 Task: Toggle the show uncommitted.
Action: Mouse moved to (15, 466)
Screenshot: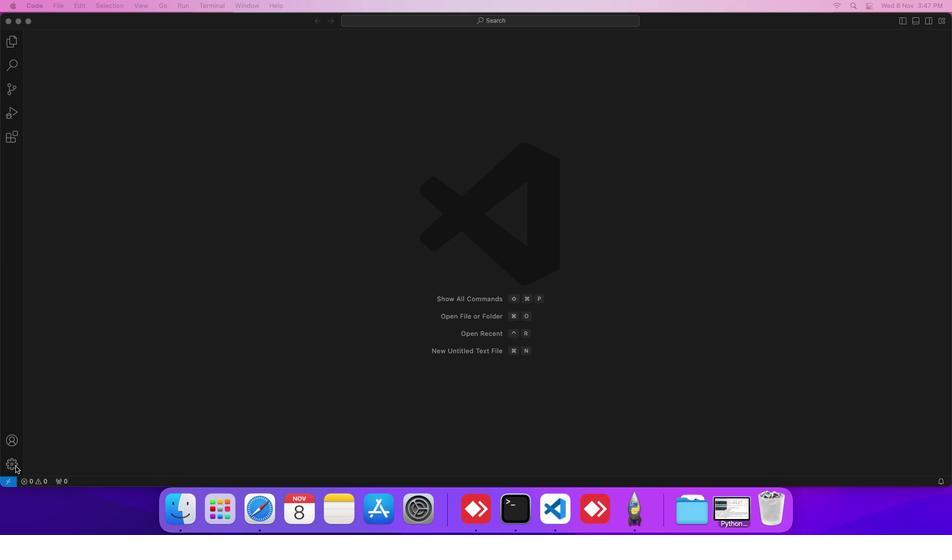 
Action: Mouse pressed left at (15, 466)
Screenshot: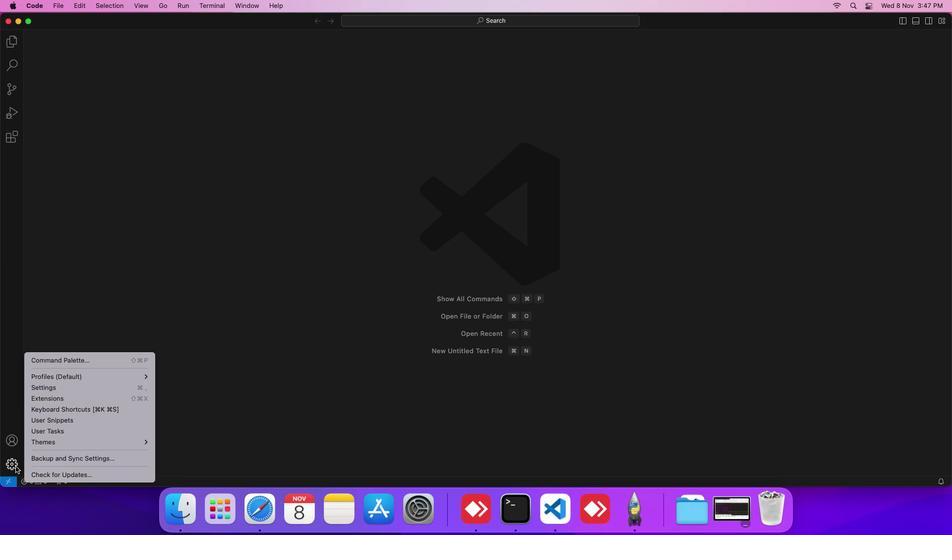 
Action: Mouse moved to (33, 390)
Screenshot: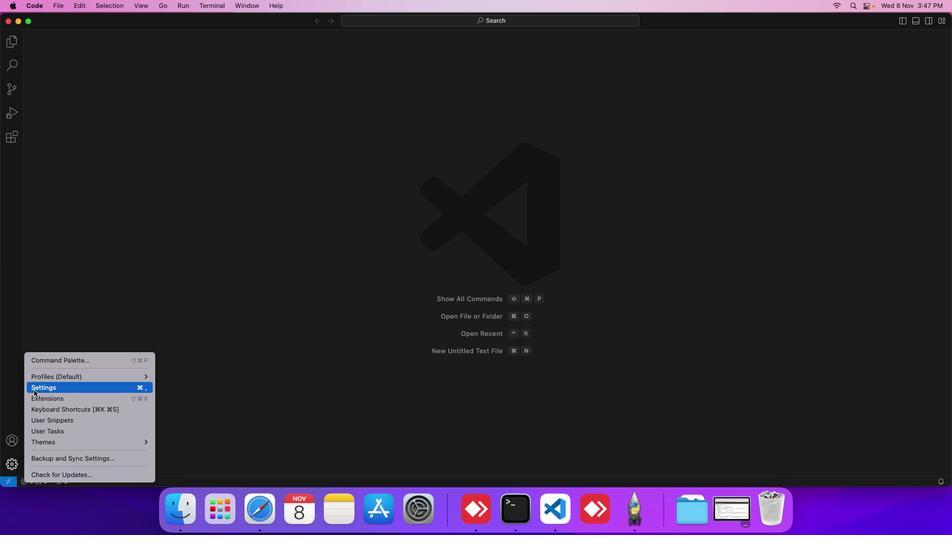 
Action: Mouse pressed left at (33, 390)
Screenshot: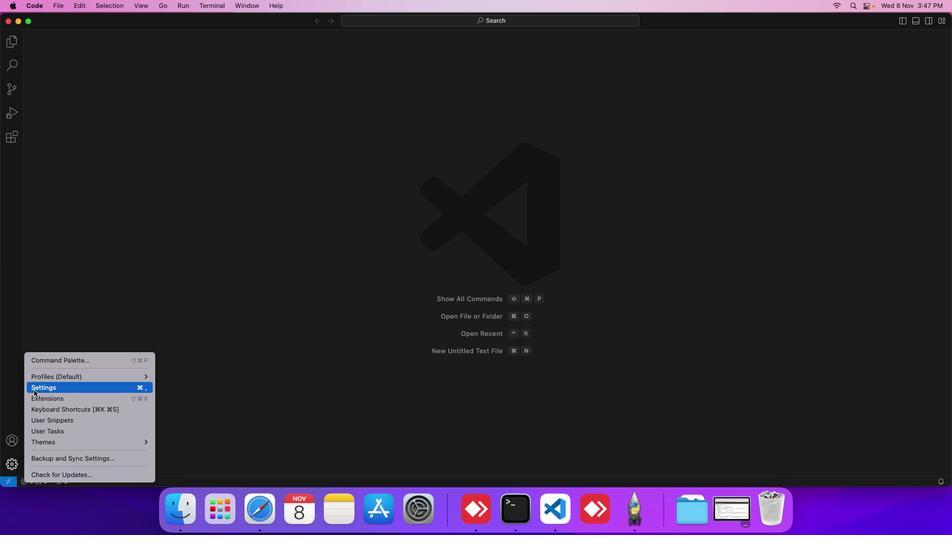 
Action: Mouse moved to (233, 178)
Screenshot: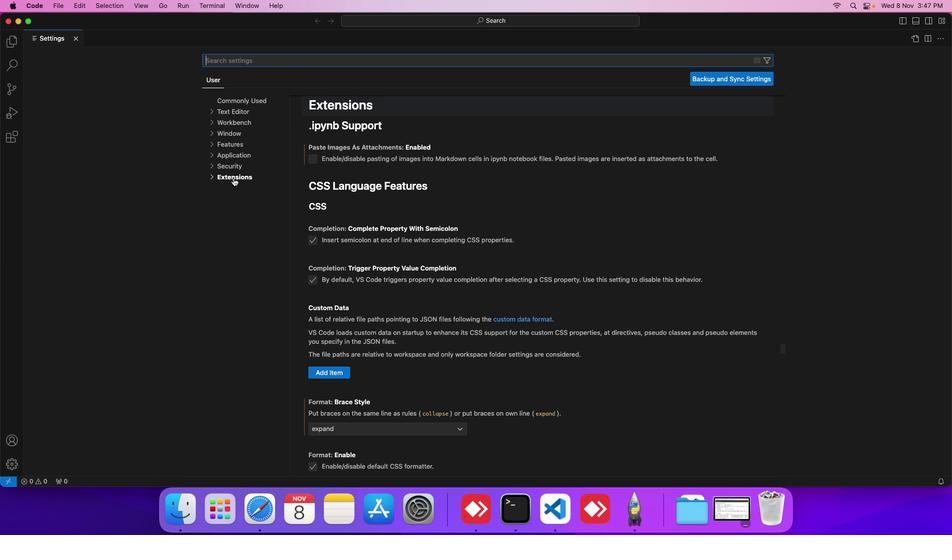 
Action: Mouse pressed left at (233, 178)
Screenshot: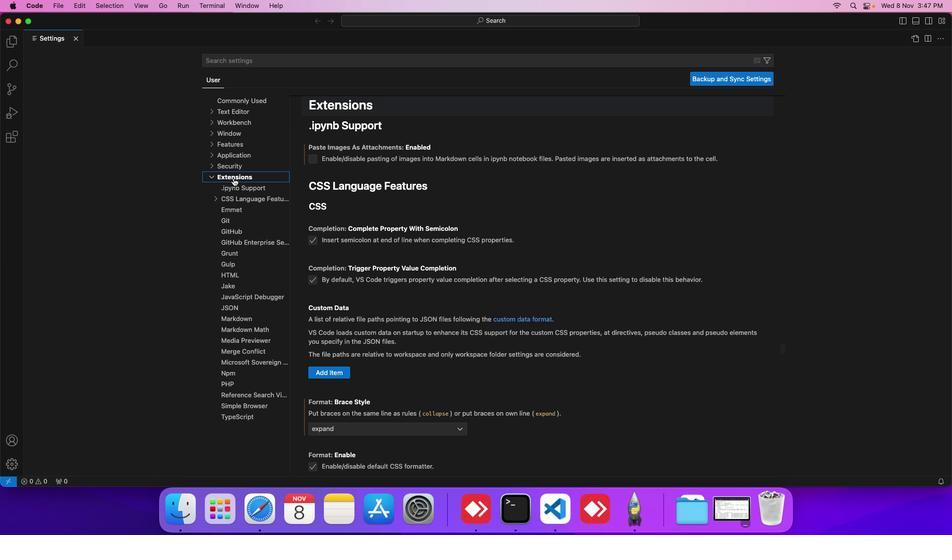 
Action: Mouse moved to (229, 218)
Screenshot: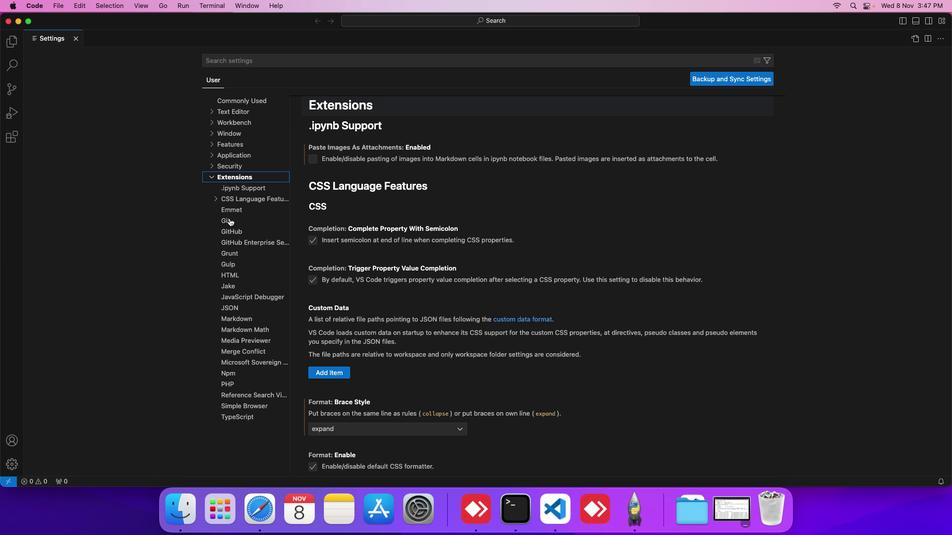 
Action: Mouse pressed left at (229, 218)
Screenshot: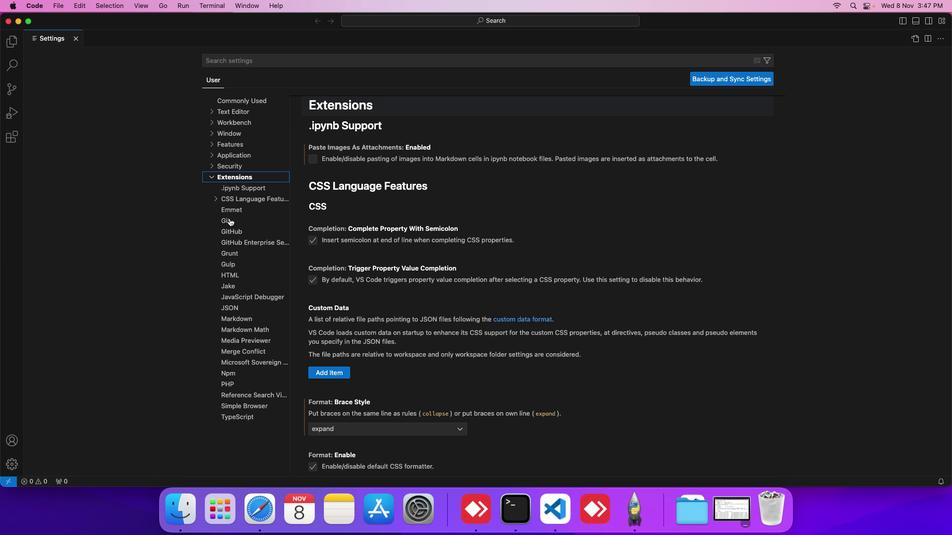 
Action: Mouse moved to (362, 321)
Screenshot: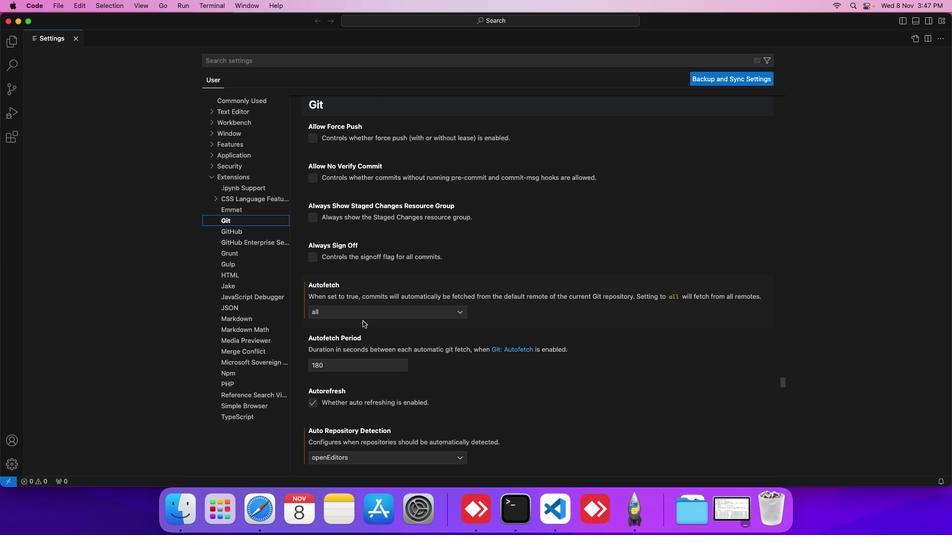 
Action: Mouse scrolled (362, 321) with delta (0, 0)
Screenshot: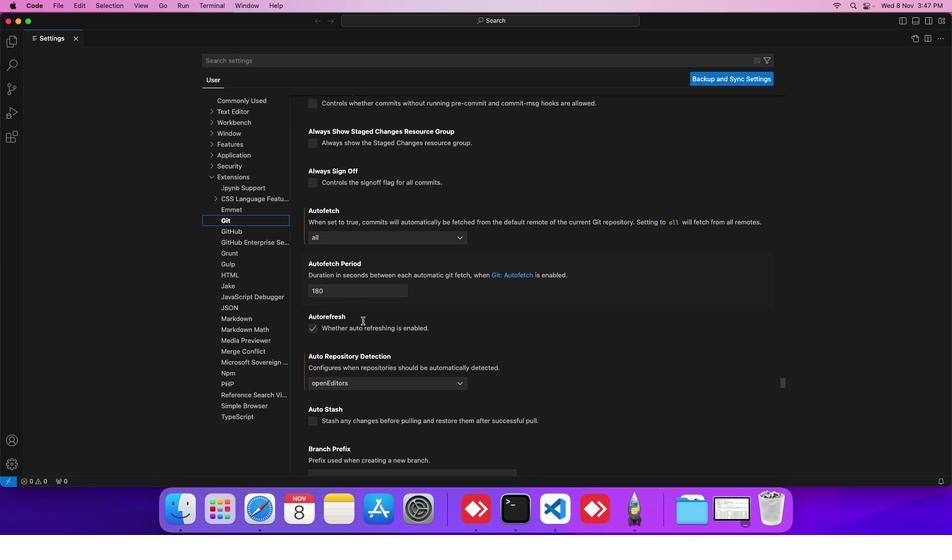 
Action: Mouse scrolled (362, 321) with delta (0, 0)
Screenshot: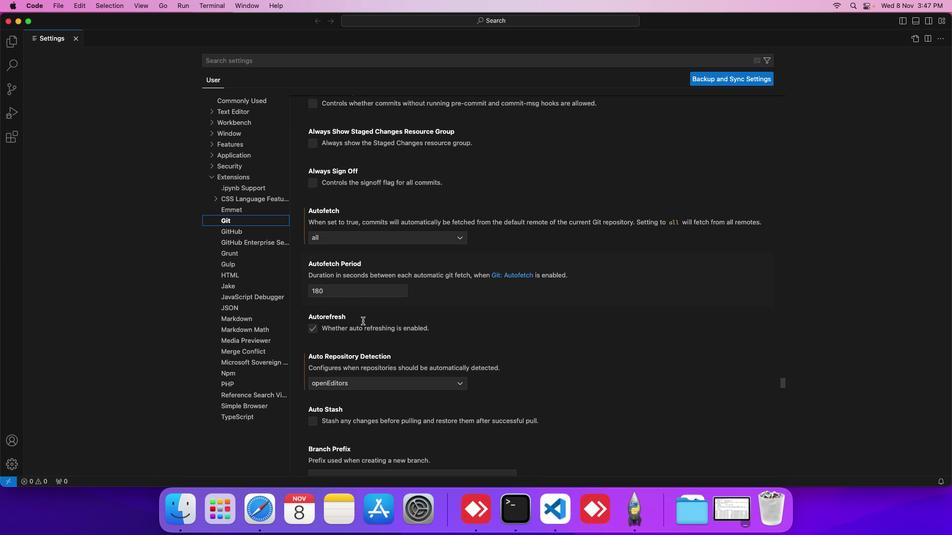
Action: Mouse scrolled (362, 321) with delta (0, 0)
Screenshot: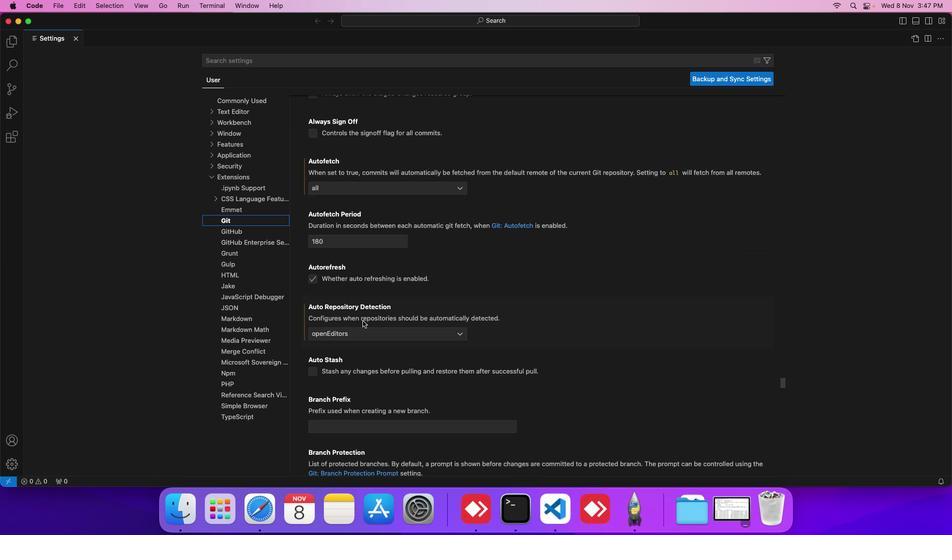 
Action: Mouse scrolled (362, 321) with delta (0, 0)
Screenshot: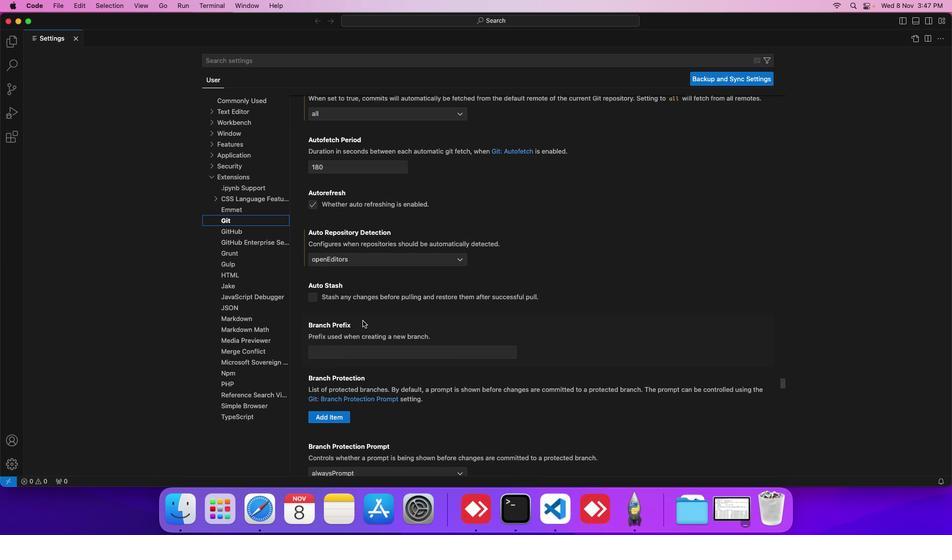 
Action: Mouse scrolled (362, 321) with delta (0, -1)
Screenshot: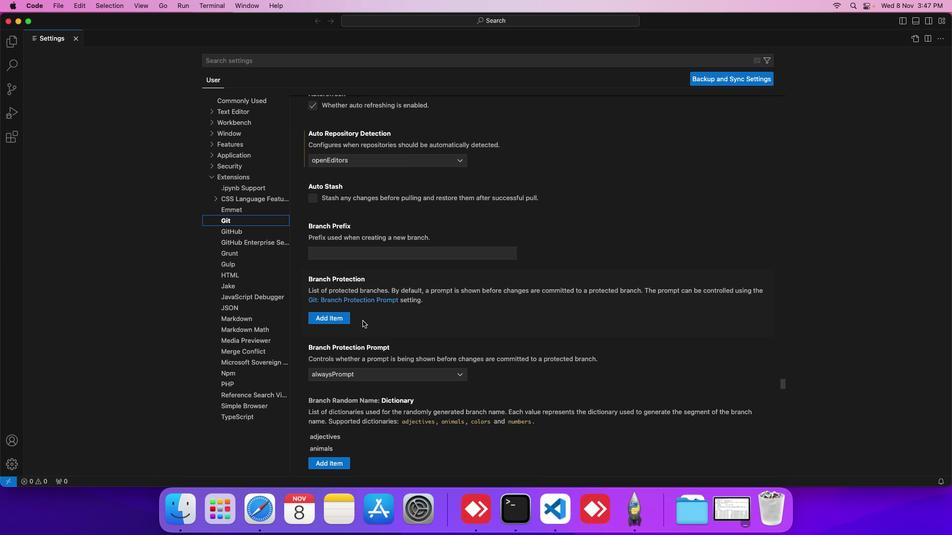 
Action: Mouse scrolled (362, 321) with delta (0, -1)
Screenshot: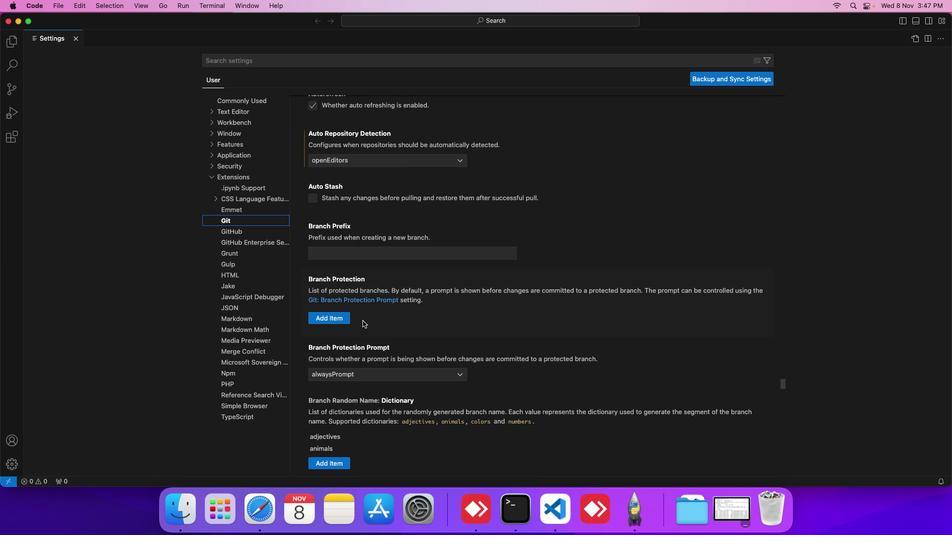 
Action: Mouse scrolled (362, 321) with delta (0, 0)
Screenshot: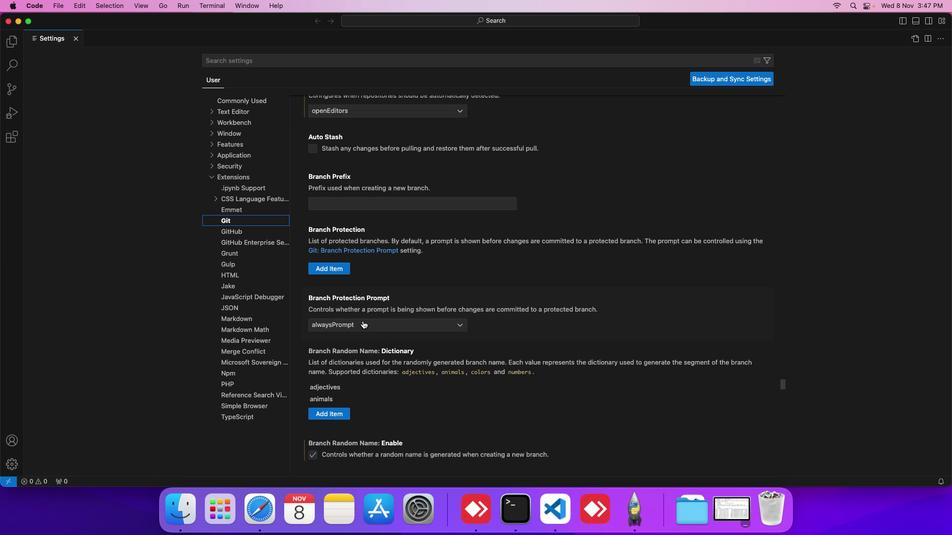 
Action: Mouse scrolled (362, 321) with delta (0, 0)
Screenshot: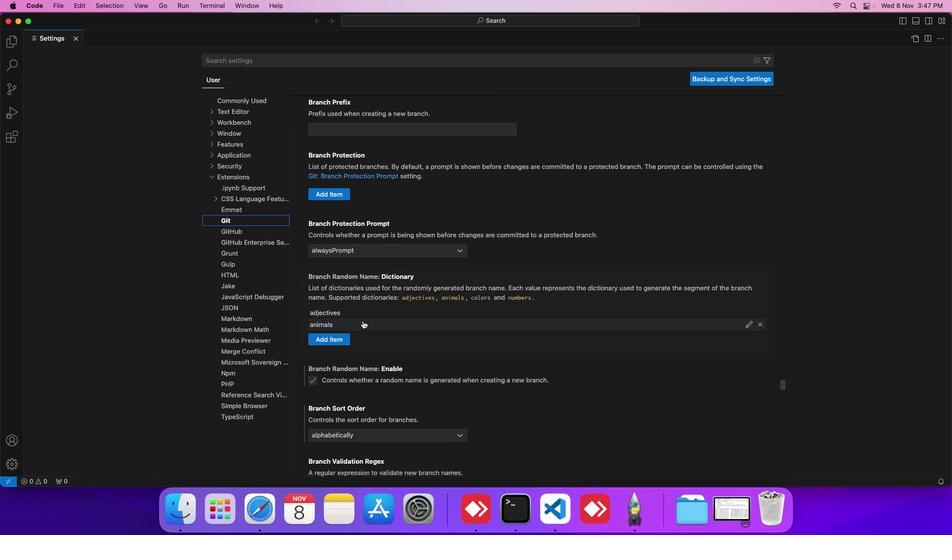 
Action: Mouse scrolled (362, 321) with delta (0, 0)
Screenshot: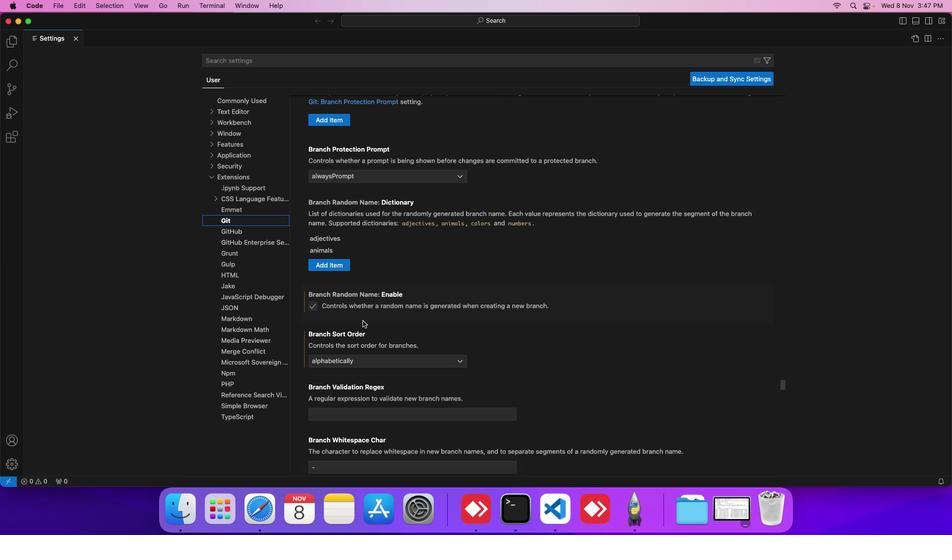 
Action: Mouse scrolled (362, 321) with delta (0, 0)
Screenshot: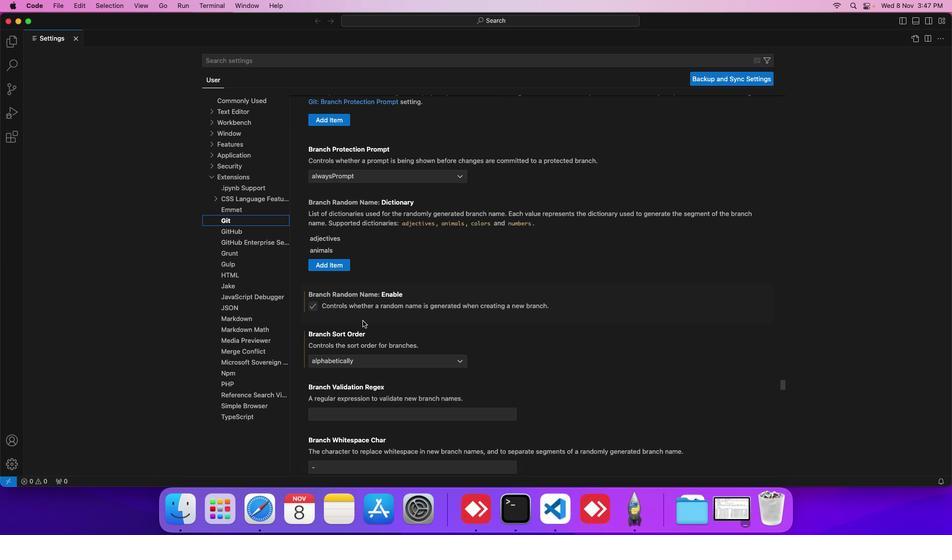 
Action: Mouse scrolled (362, 321) with delta (0, -1)
Screenshot: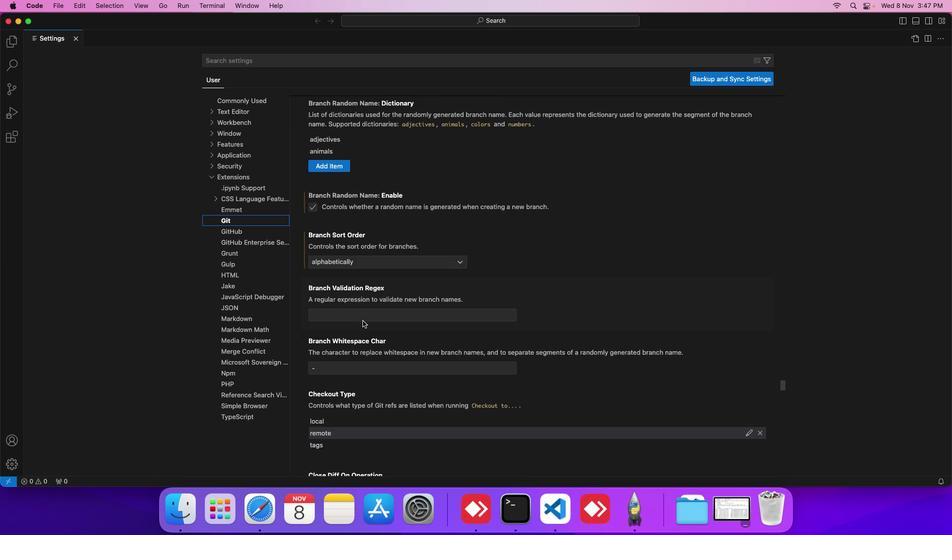 
Action: Mouse scrolled (362, 321) with delta (0, -1)
Screenshot: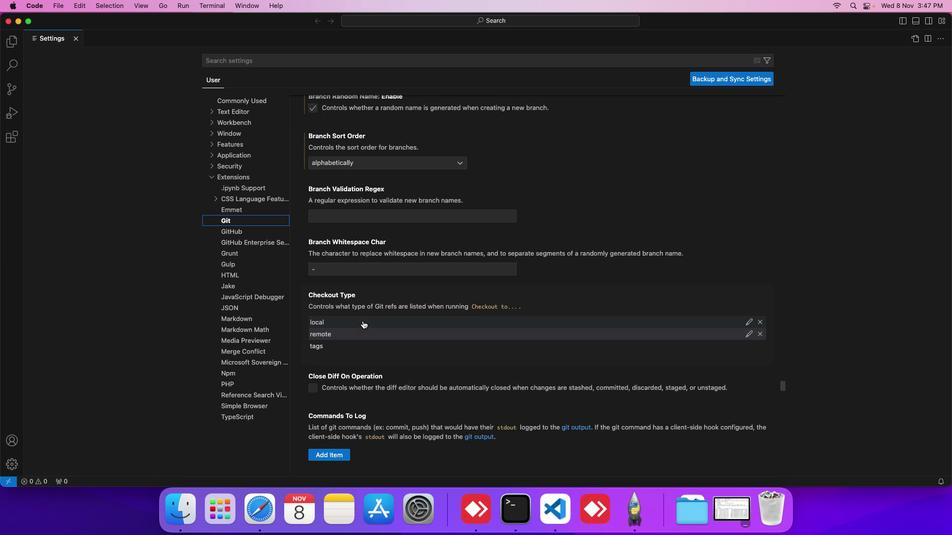 
Action: Mouse scrolled (362, 321) with delta (0, -1)
Screenshot: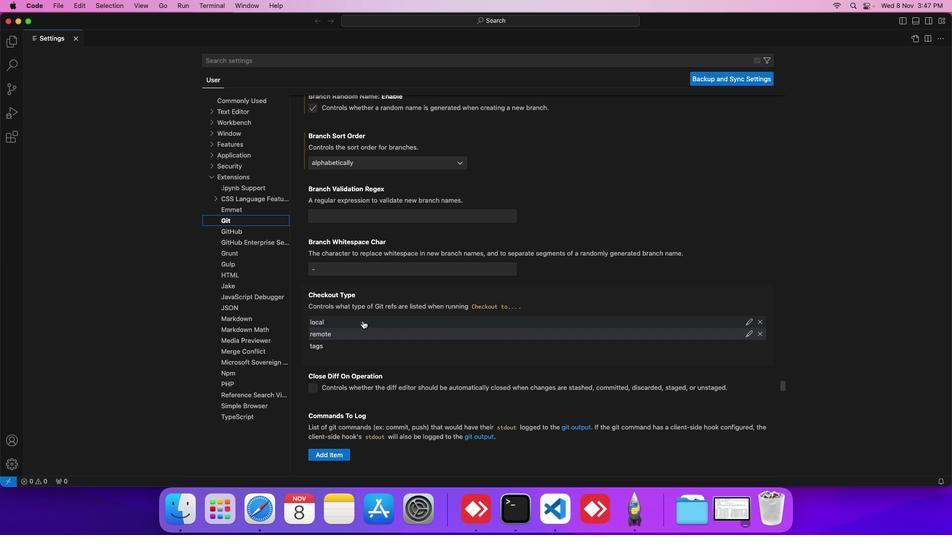 
Action: Mouse scrolled (362, 321) with delta (0, 0)
Screenshot: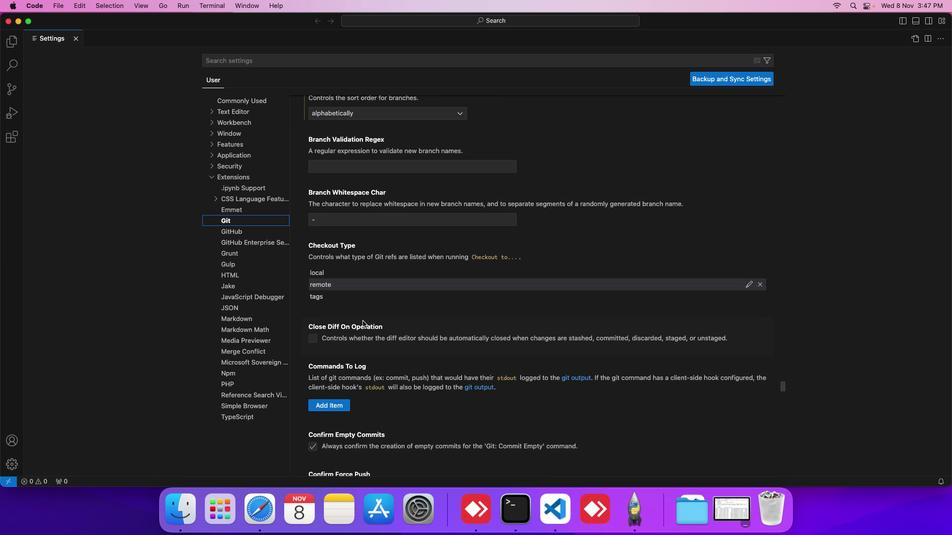 
Action: Mouse scrolled (362, 321) with delta (0, 0)
Screenshot: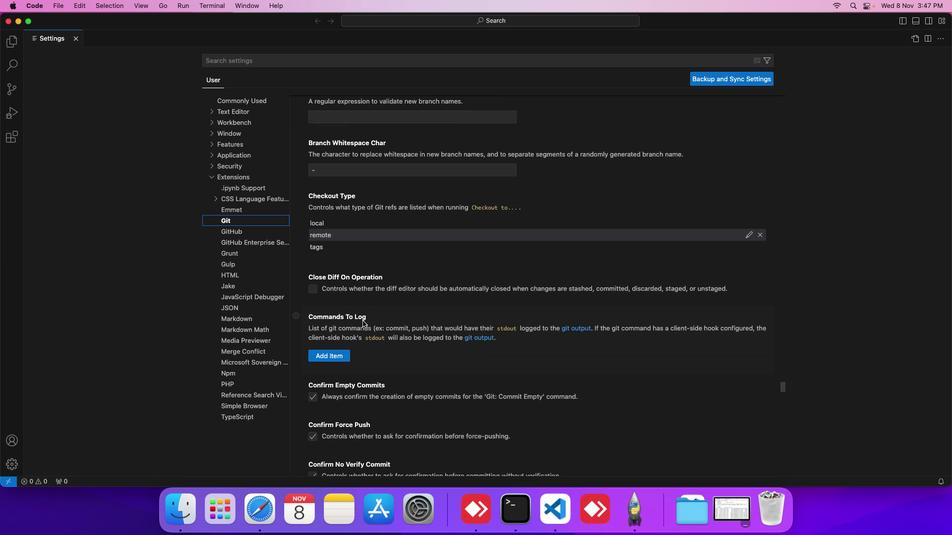 
Action: Mouse scrolled (362, 321) with delta (0, 0)
Screenshot: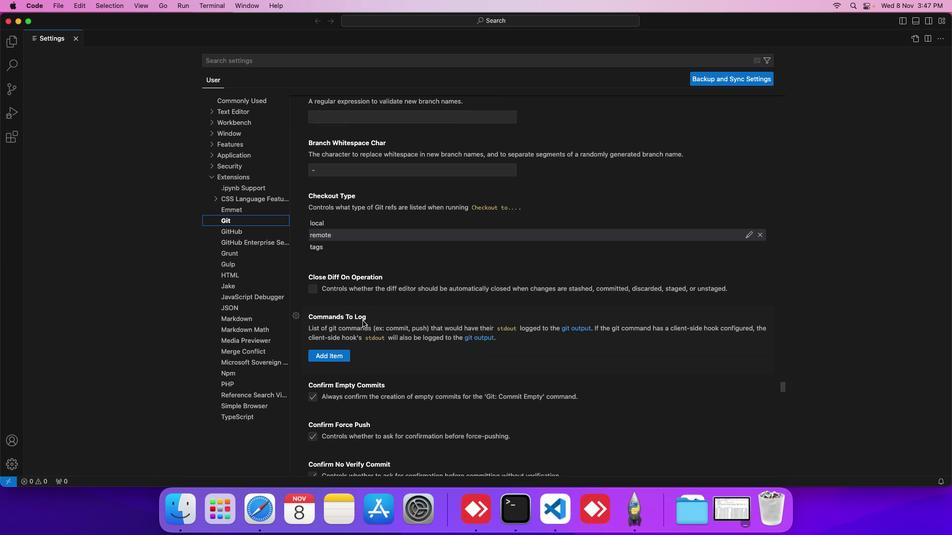 
Action: Mouse scrolled (362, 321) with delta (0, 0)
Screenshot: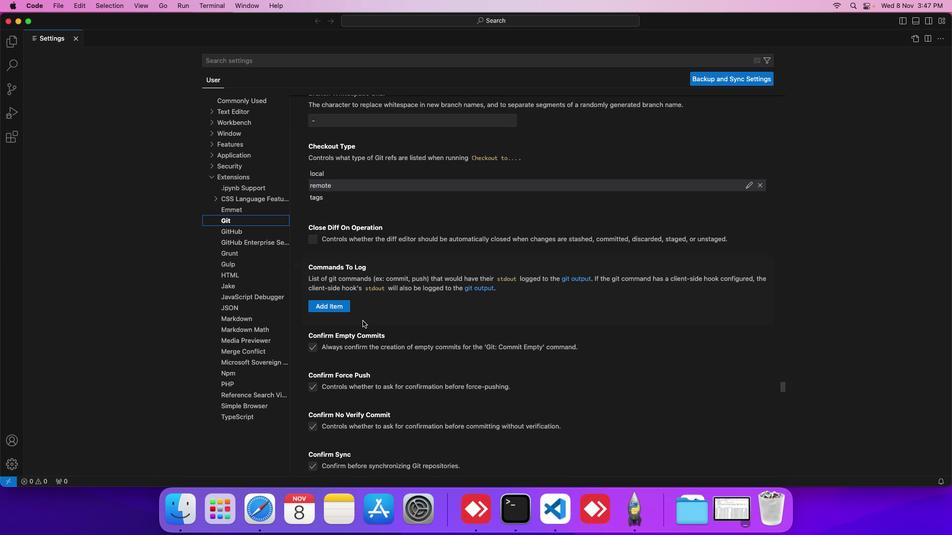 
Action: Mouse scrolled (362, 321) with delta (0, -1)
Screenshot: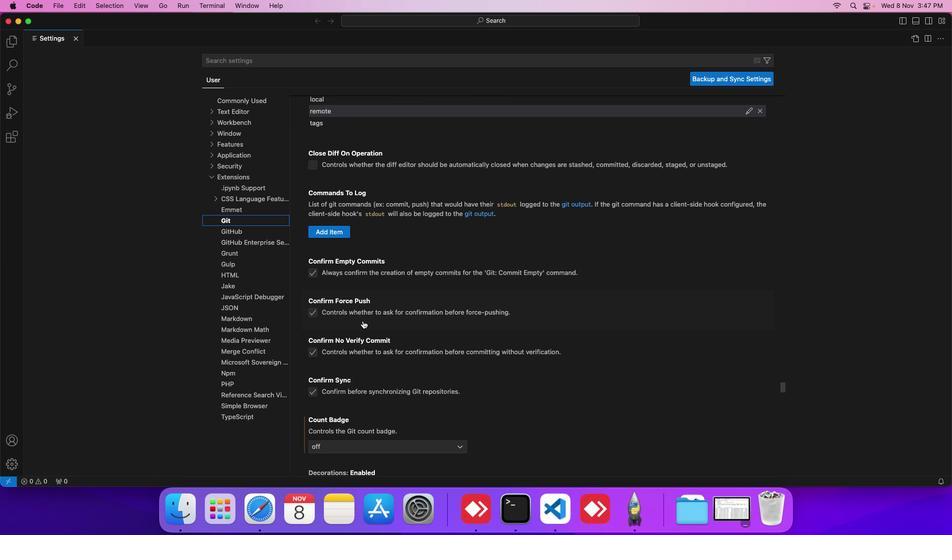
Action: Mouse scrolled (362, 321) with delta (0, -1)
Screenshot: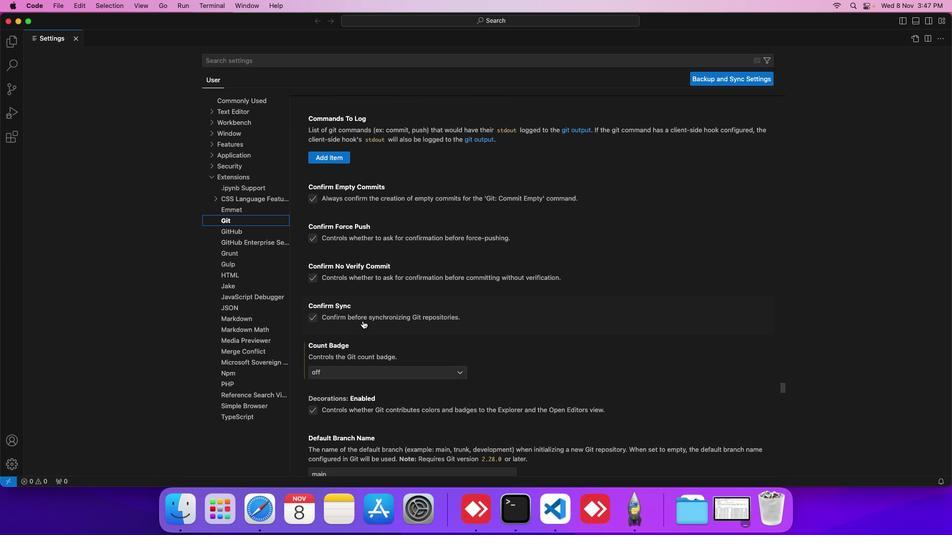 
Action: Mouse scrolled (362, 321) with delta (0, 0)
Screenshot: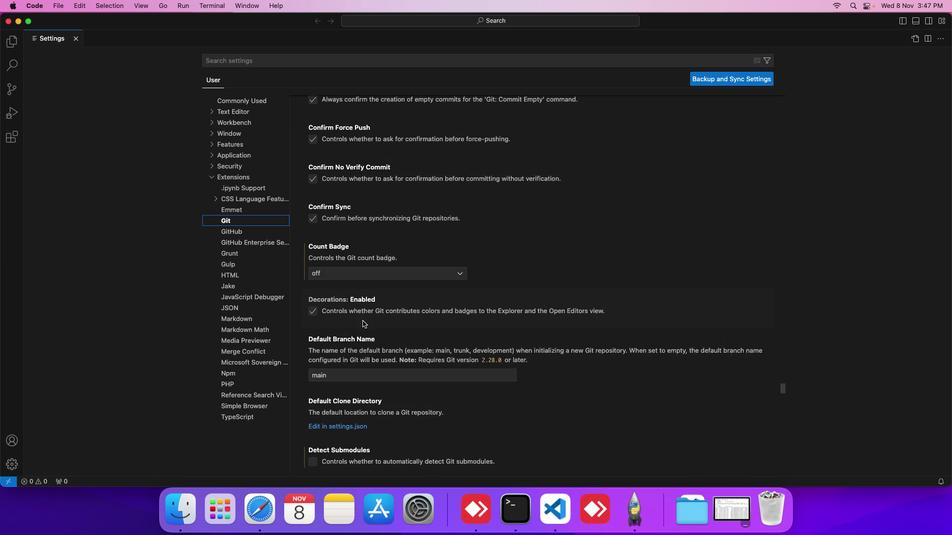 
Action: Mouse scrolled (362, 321) with delta (0, 0)
Screenshot: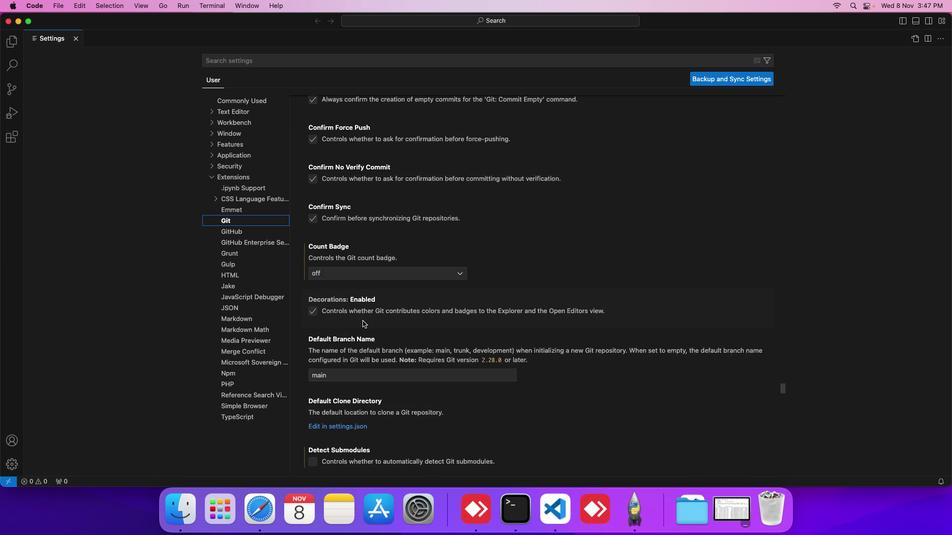 
Action: Mouse scrolled (362, 321) with delta (0, 0)
Screenshot: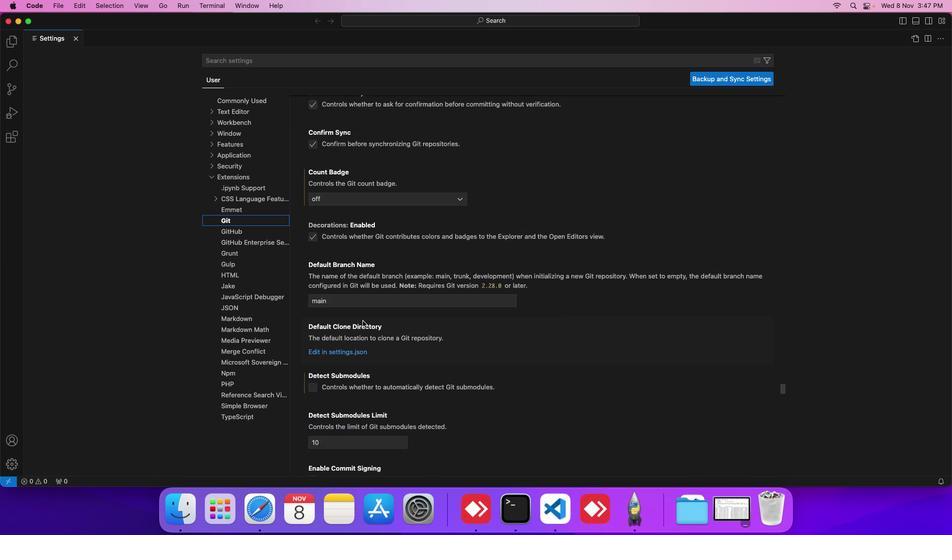 
Action: Mouse scrolled (362, 321) with delta (0, -1)
Screenshot: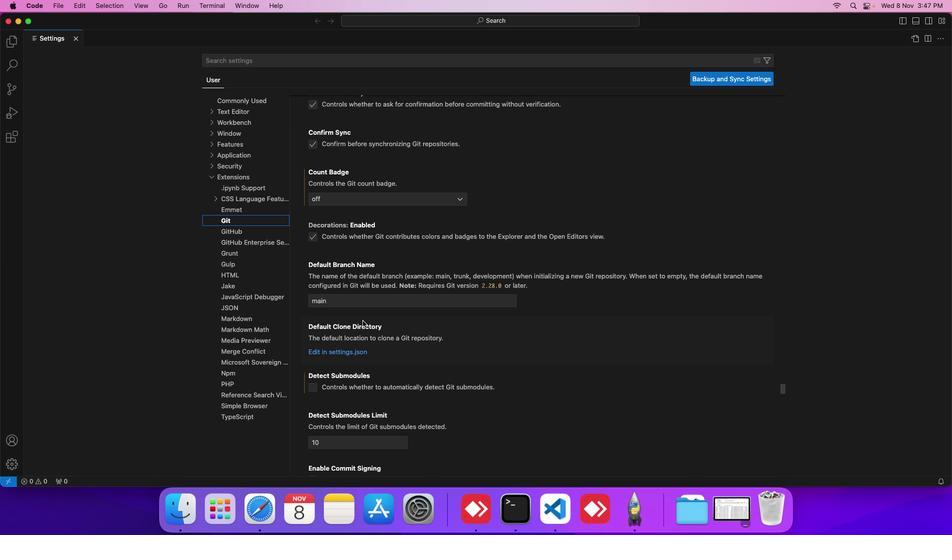 
Action: Mouse scrolled (362, 321) with delta (0, -1)
Screenshot: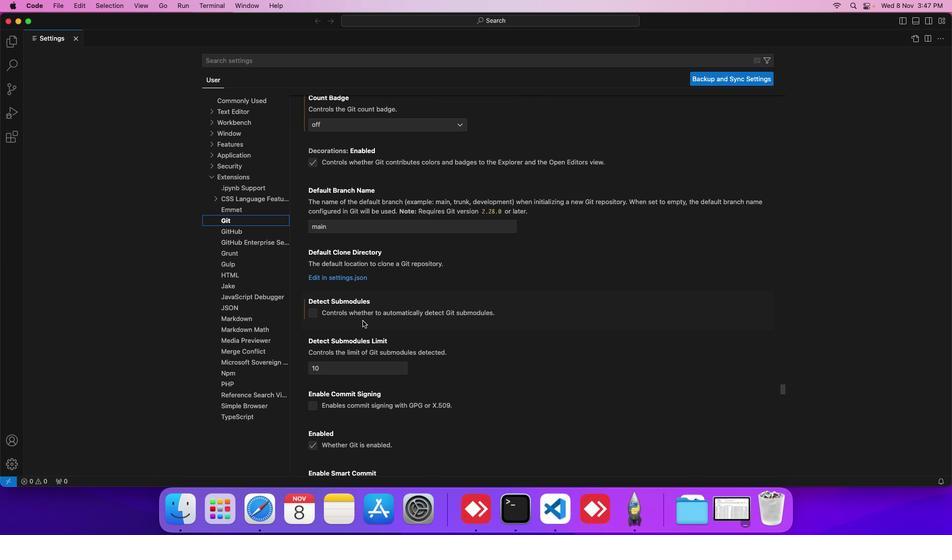 
Action: Mouse scrolled (362, 321) with delta (0, -1)
Screenshot: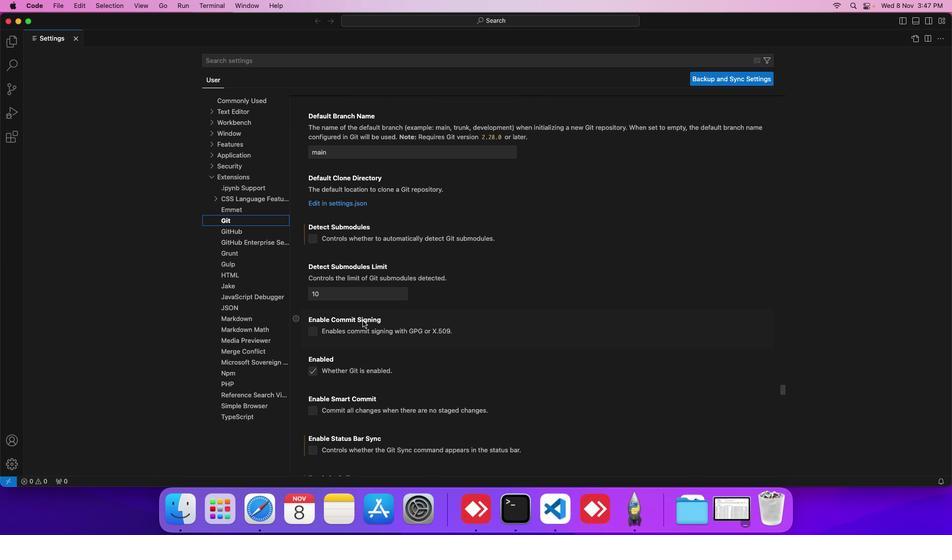 
Action: Mouse scrolled (362, 321) with delta (0, 0)
Screenshot: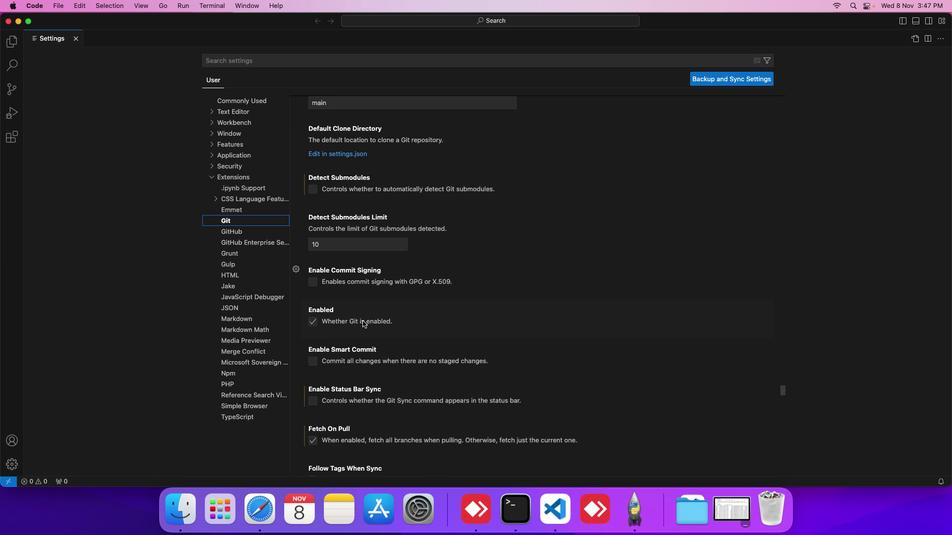 
Action: Mouse scrolled (362, 321) with delta (0, 0)
Screenshot: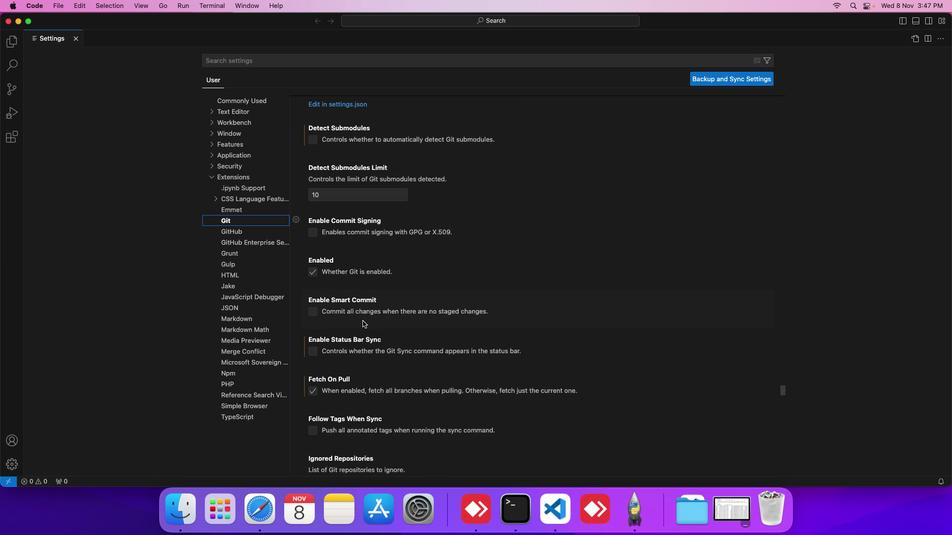 
Action: Mouse scrolled (362, 321) with delta (0, 0)
Screenshot: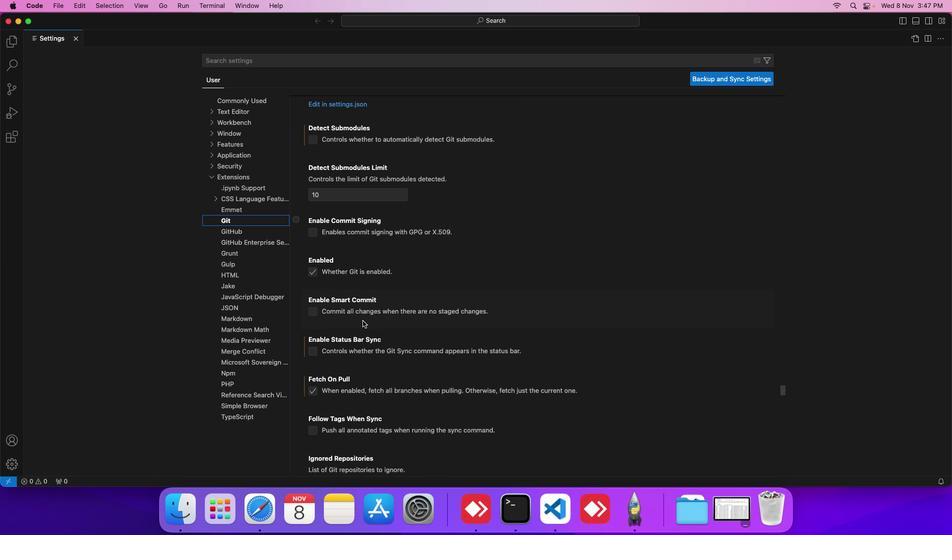 
Action: Mouse scrolled (362, 321) with delta (0, 0)
Screenshot: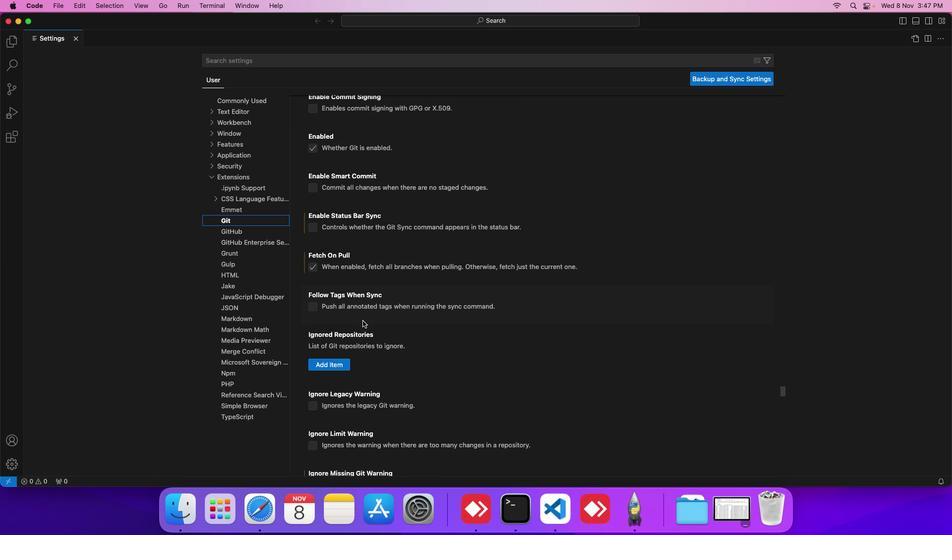 
Action: Mouse scrolled (362, 321) with delta (0, -1)
Screenshot: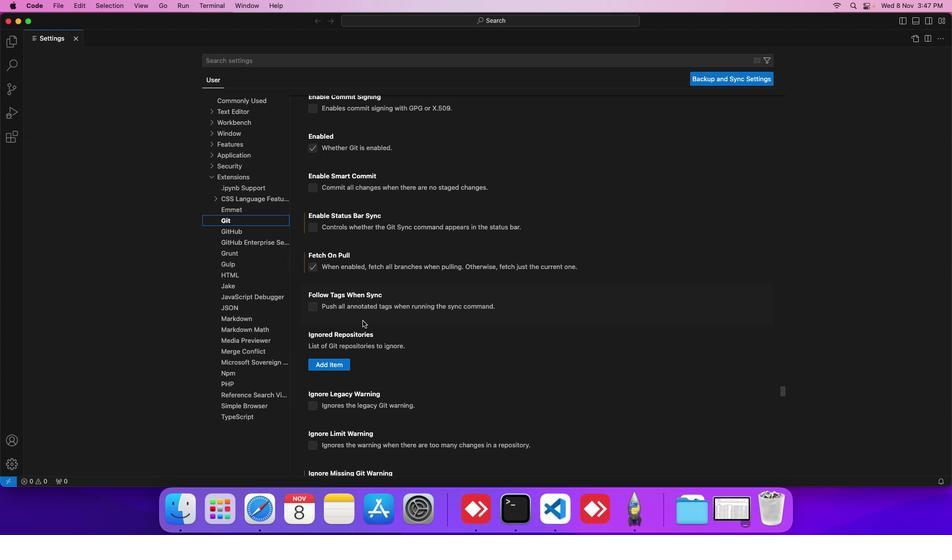 
Action: Mouse scrolled (362, 321) with delta (0, 0)
Screenshot: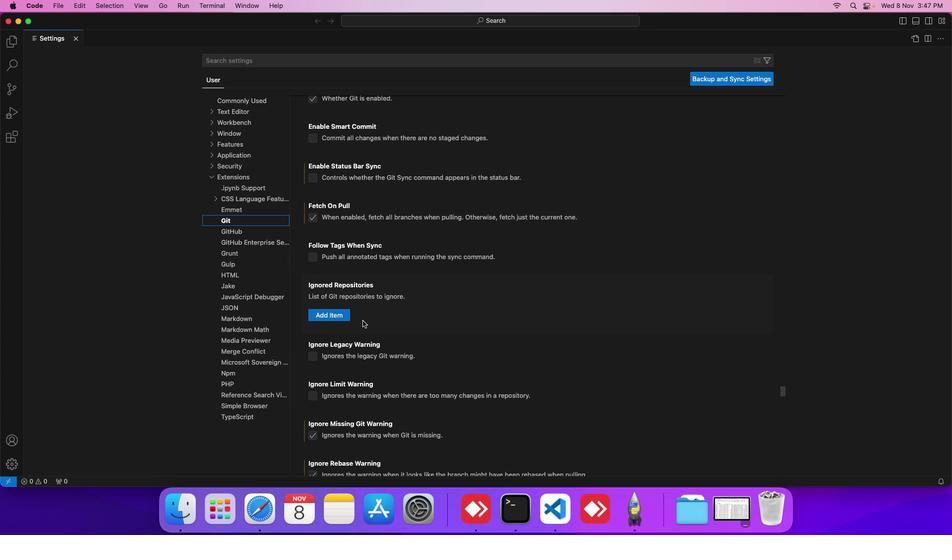 
Action: Mouse scrolled (362, 321) with delta (0, 0)
Screenshot: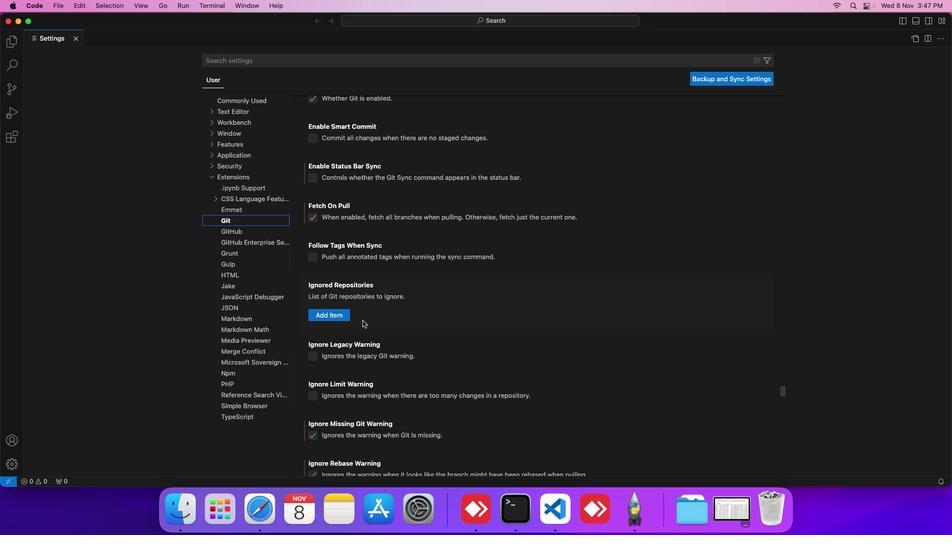 
Action: Mouse scrolled (362, 321) with delta (0, 0)
Screenshot: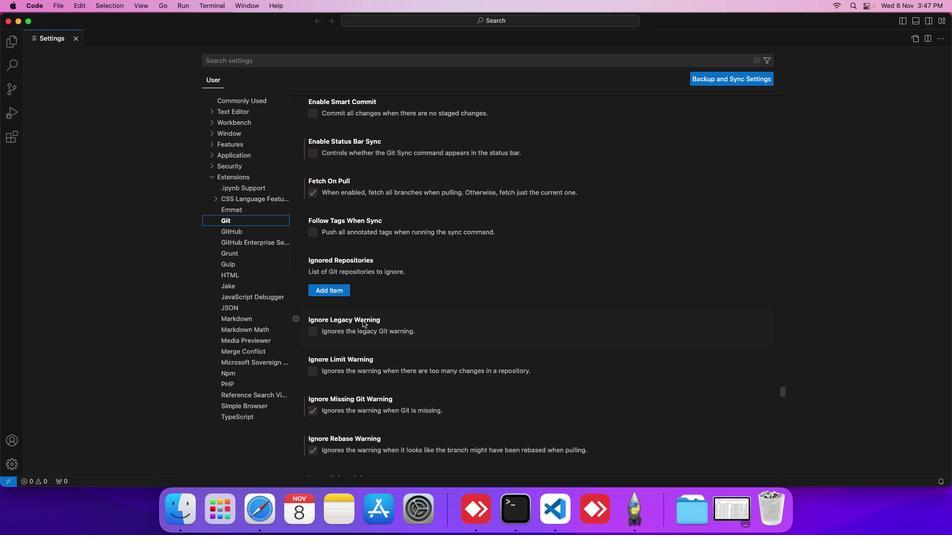 
Action: Mouse scrolled (362, 321) with delta (0, 0)
Screenshot: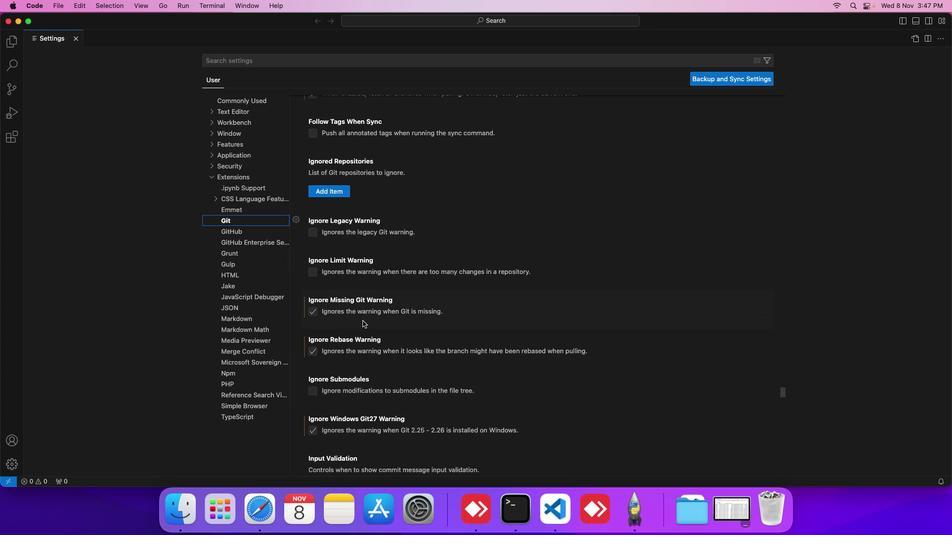 
Action: Mouse scrolled (362, 321) with delta (0, 0)
Screenshot: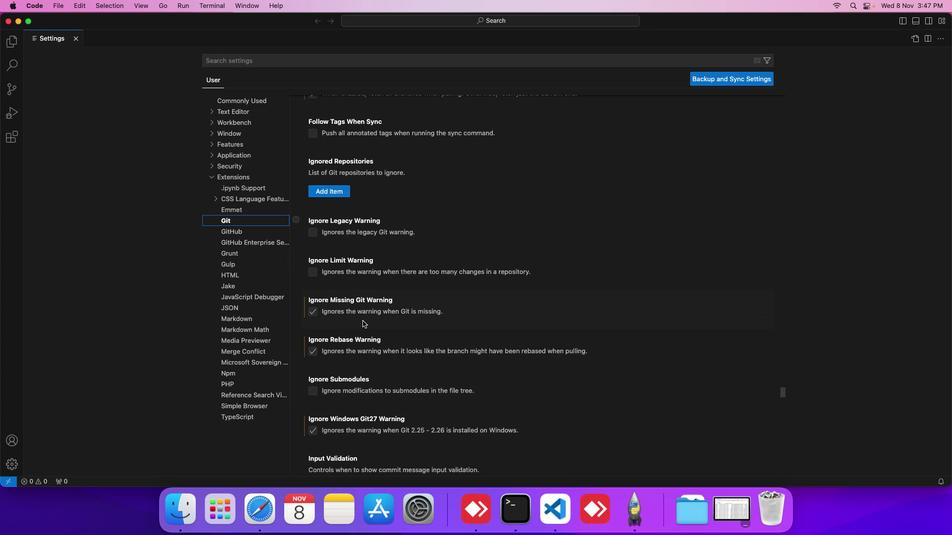 
Action: Mouse scrolled (362, 321) with delta (0, 0)
Screenshot: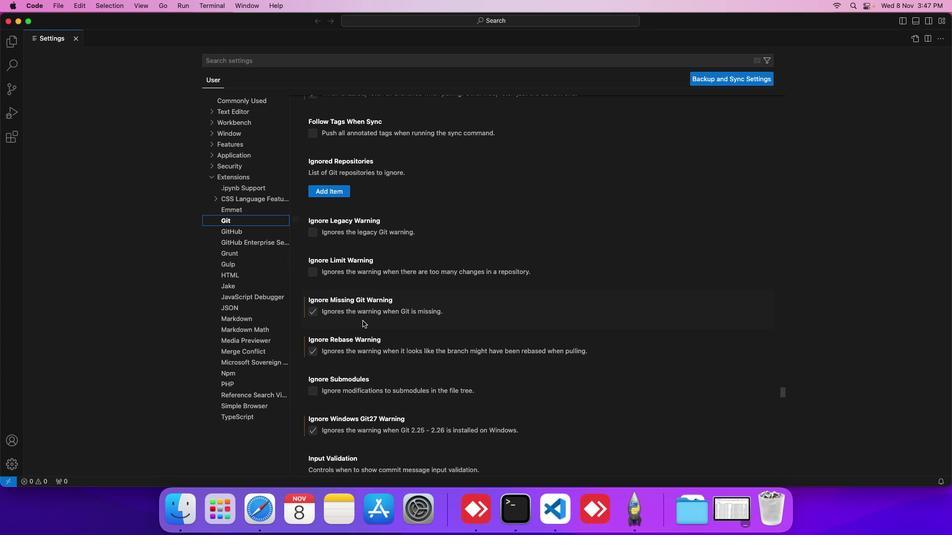 
Action: Mouse scrolled (362, 321) with delta (0, 0)
Screenshot: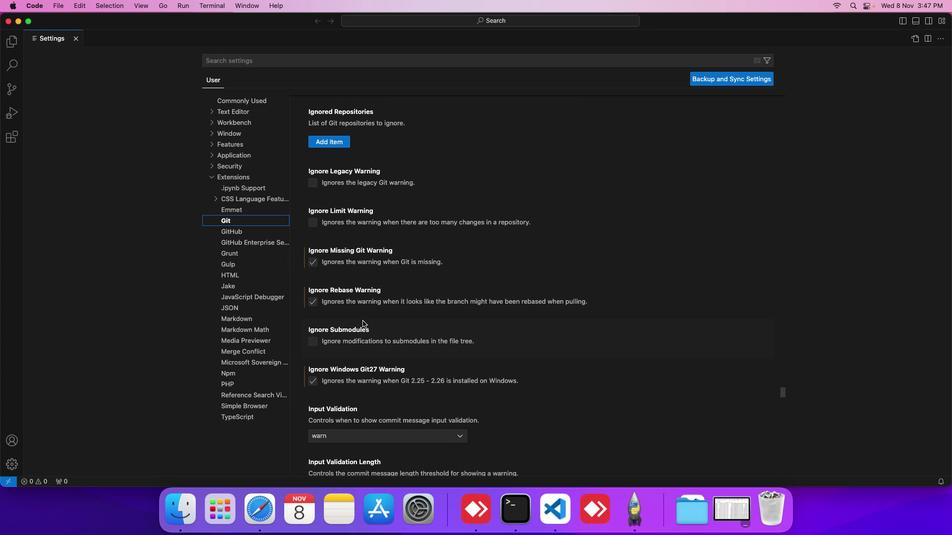 
Action: Mouse scrolled (362, 321) with delta (0, 0)
Screenshot: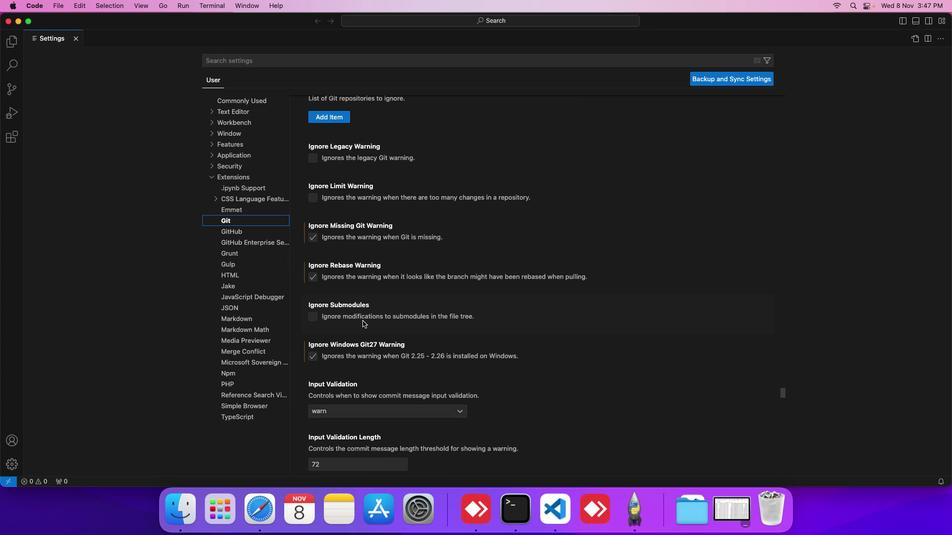 
Action: Mouse scrolled (362, 321) with delta (0, 0)
Screenshot: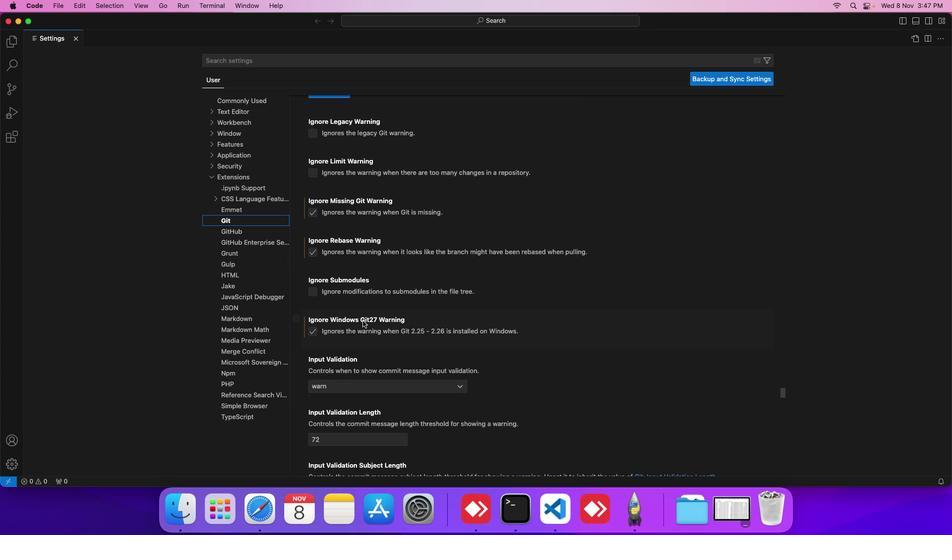 
Action: Mouse scrolled (362, 321) with delta (0, 0)
Screenshot: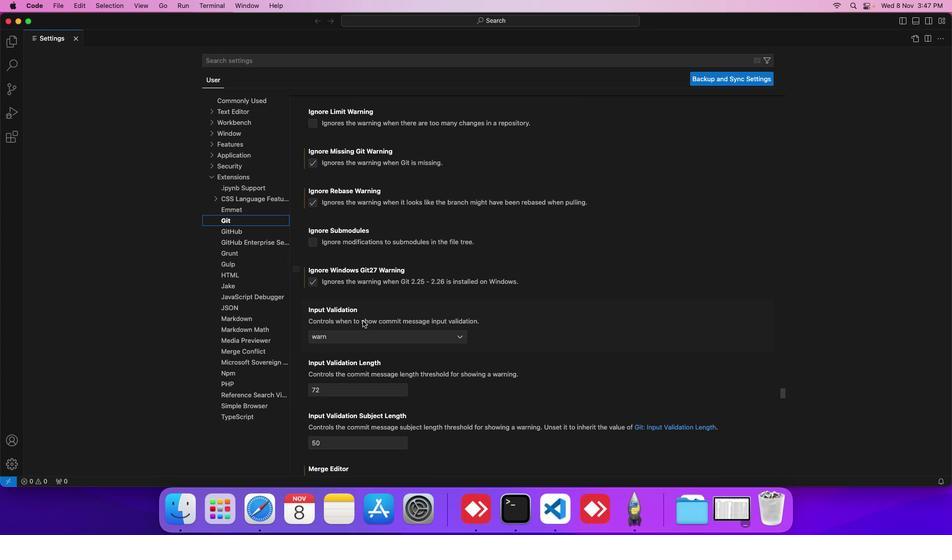 
Action: Mouse scrolled (362, 321) with delta (0, 0)
Screenshot: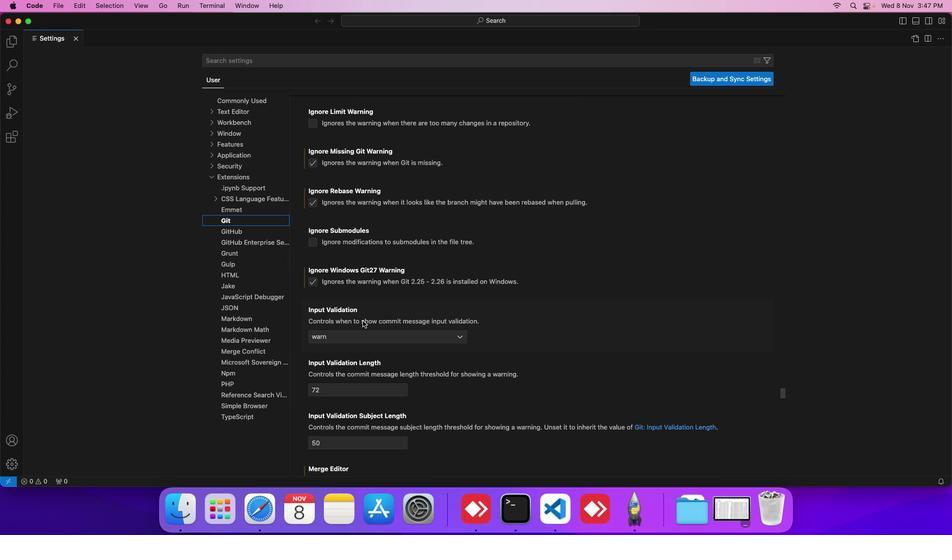 
Action: Mouse scrolled (362, 321) with delta (0, 0)
Screenshot: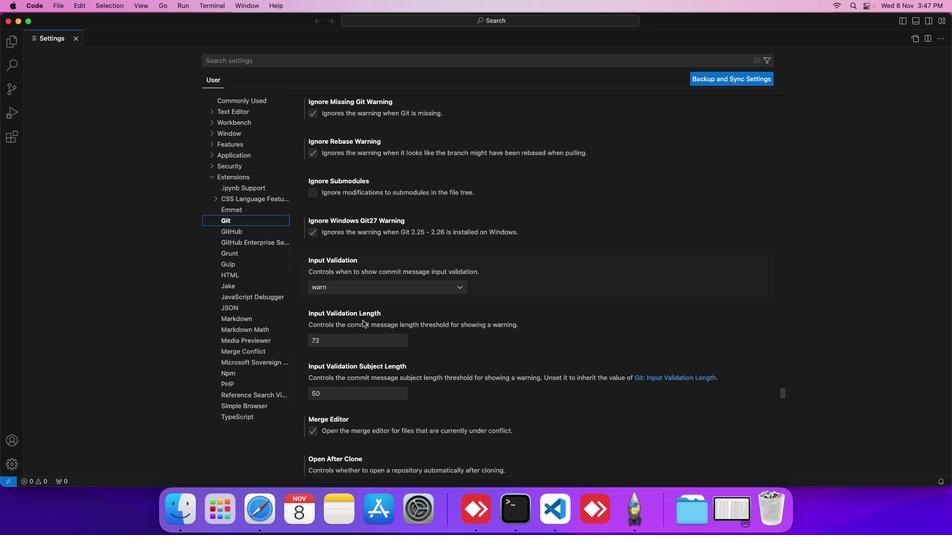 
Action: Mouse scrolled (362, 321) with delta (0, 0)
Screenshot: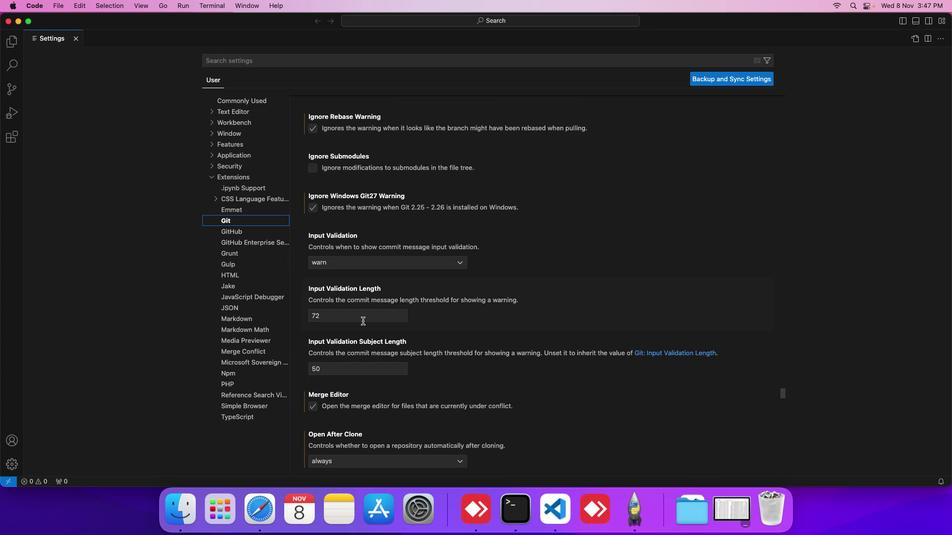 
Action: Mouse scrolled (362, 321) with delta (0, 0)
Screenshot: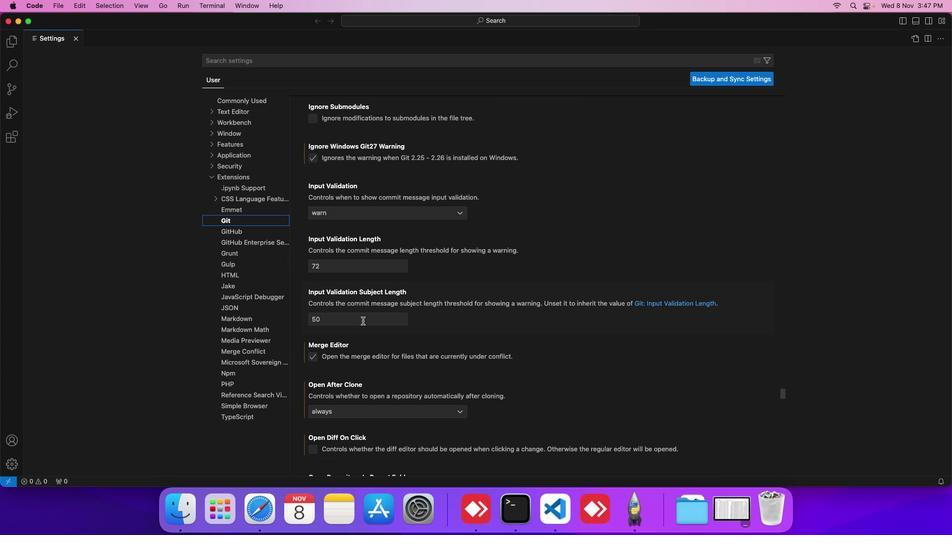 
Action: Mouse scrolled (362, 321) with delta (0, 0)
Screenshot: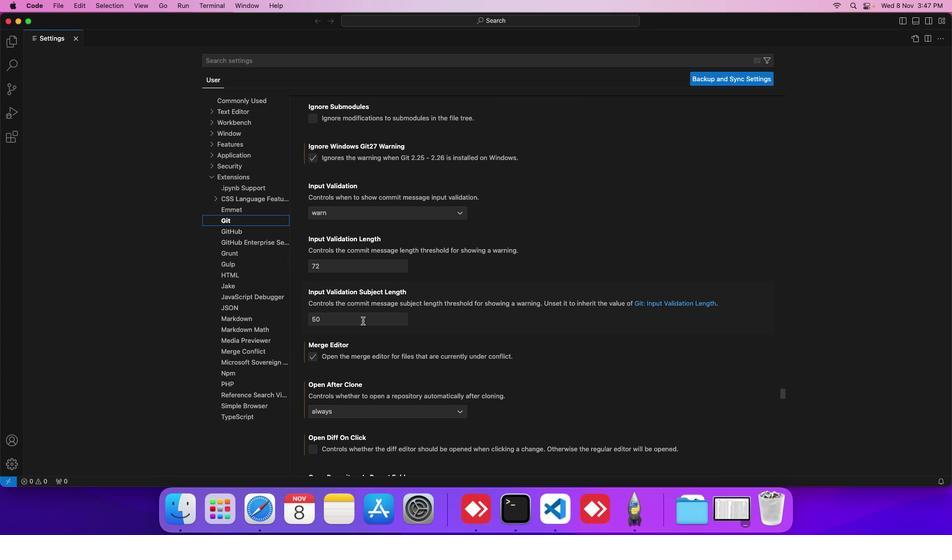 
Action: Mouse scrolled (362, 321) with delta (0, 0)
Screenshot: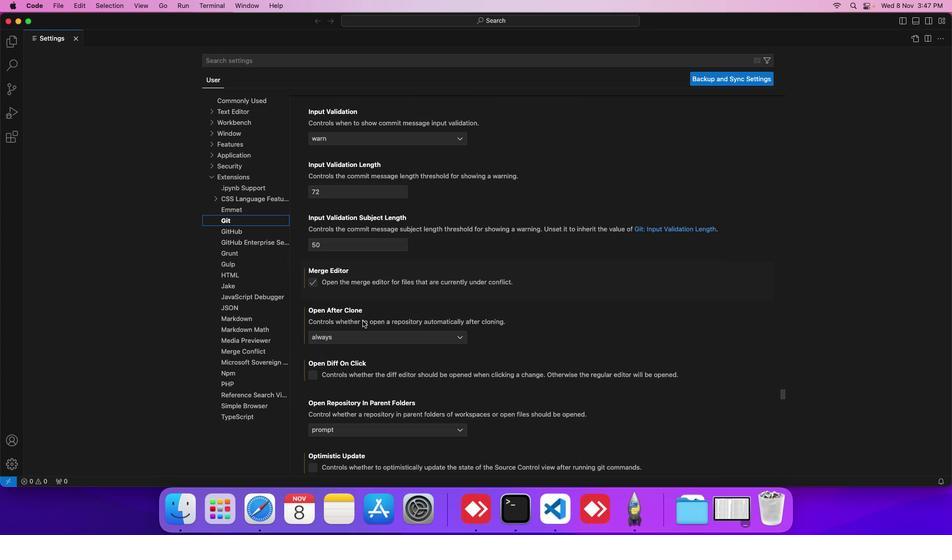 
Action: Mouse scrolled (362, 321) with delta (0, 0)
Screenshot: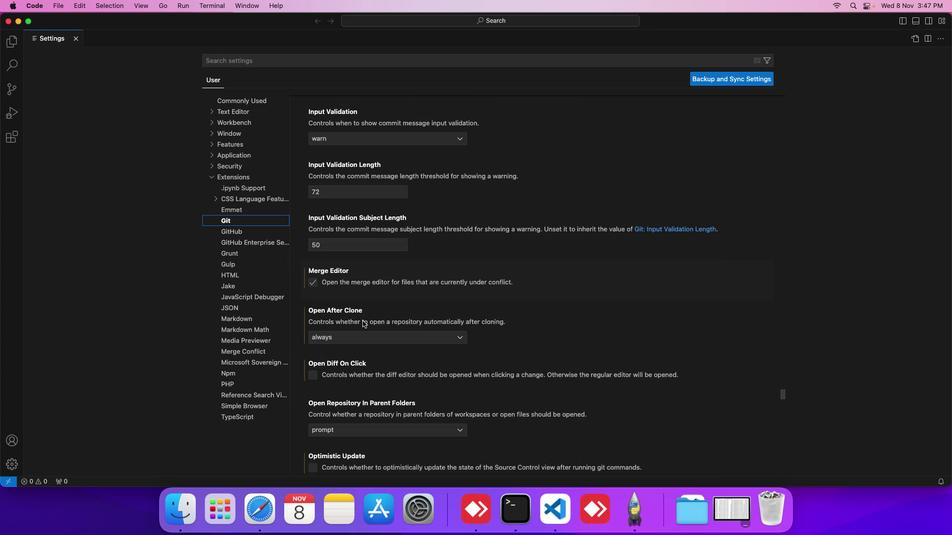
Action: Mouse scrolled (362, 321) with delta (0, 0)
Screenshot: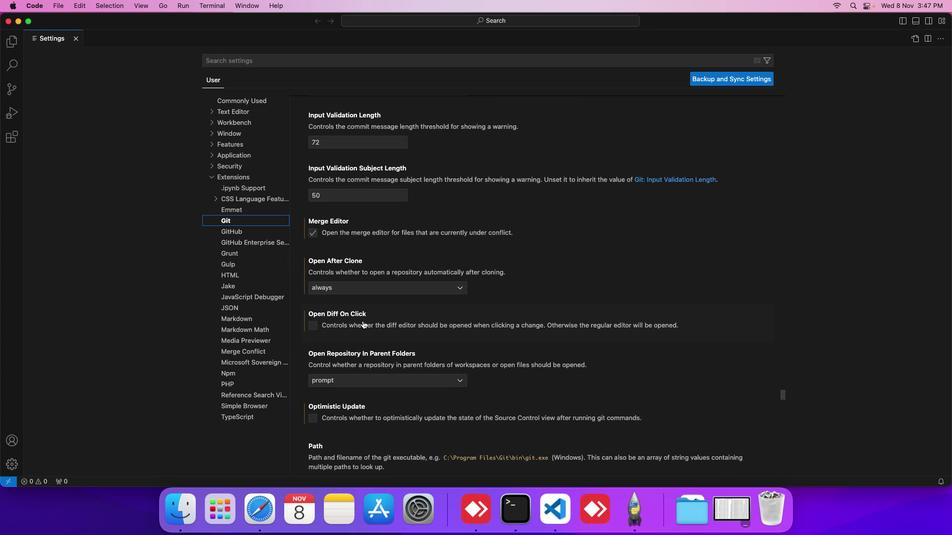 
Action: Mouse scrolled (362, 321) with delta (0, 0)
Screenshot: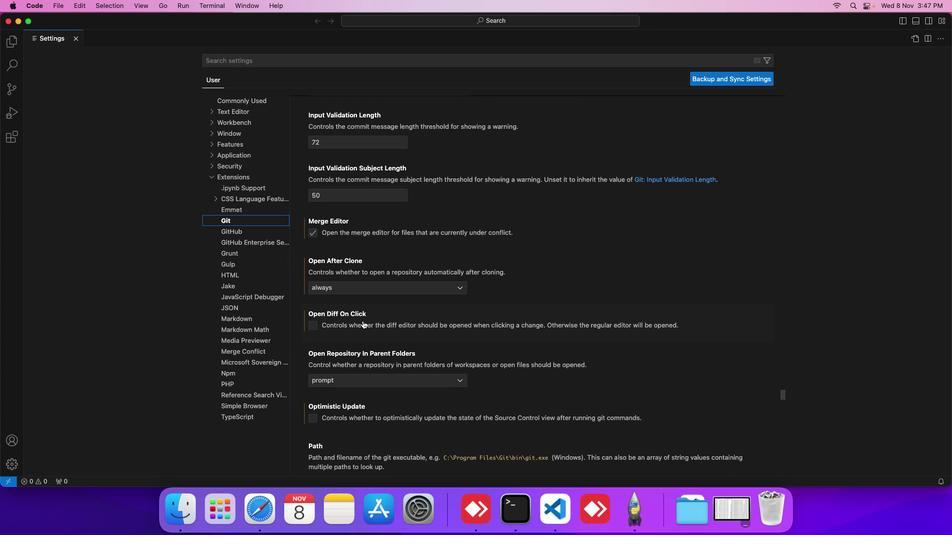 
Action: Mouse scrolled (362, 321) with delta (0, 0)
Screenshot: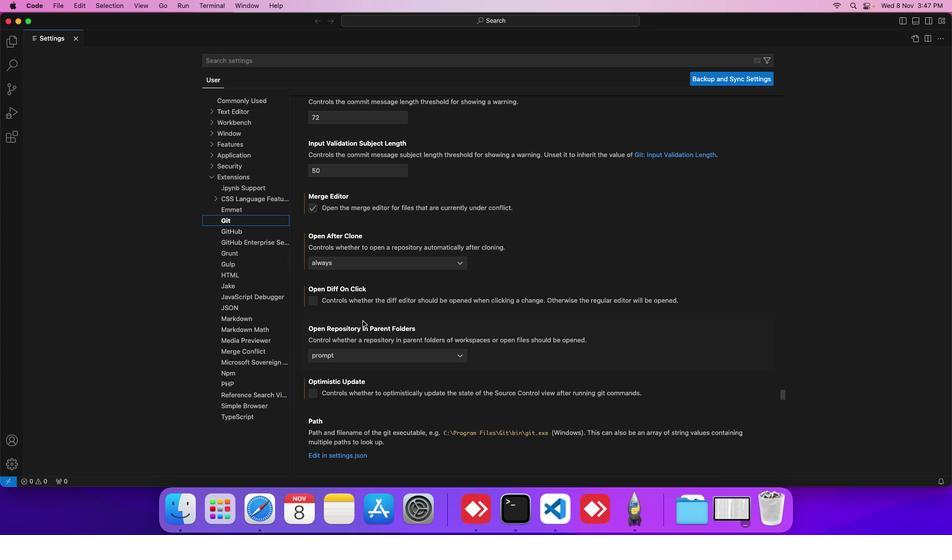 
Action: Mouse scrolled (362, 321) with delta (0, 0)
Screenshot: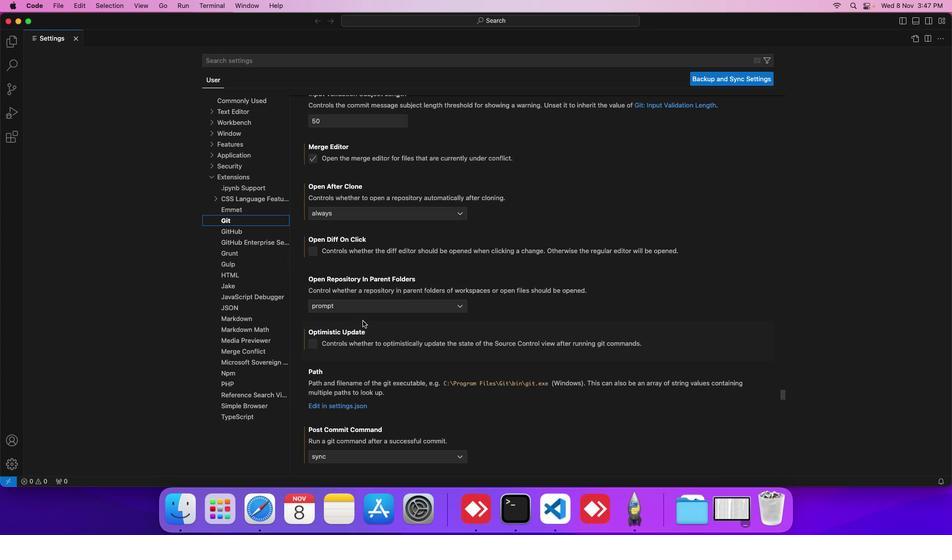 
Action: Mouse scrolled (362, 321) with delta (0, 0)
Screenshot: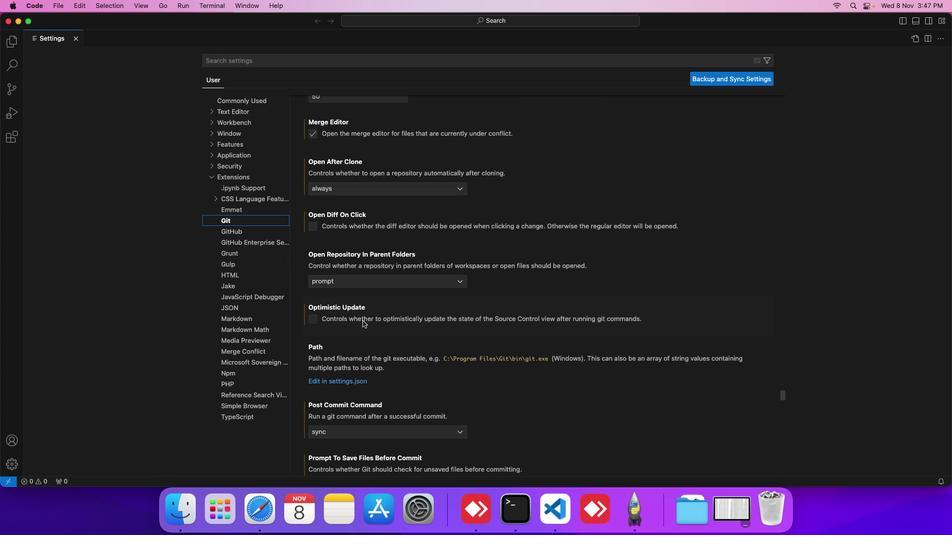 
Action: Mouse scrolled (362, 321) with delta (0, 0)
Screenshot: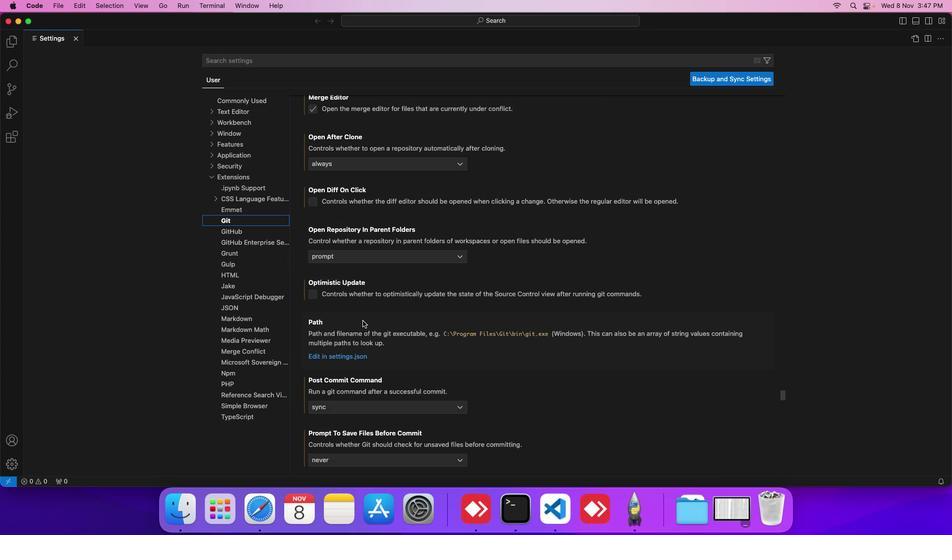 
Action: Mouse scrolled (362, 321) with delta (0, 0)
Screenshot: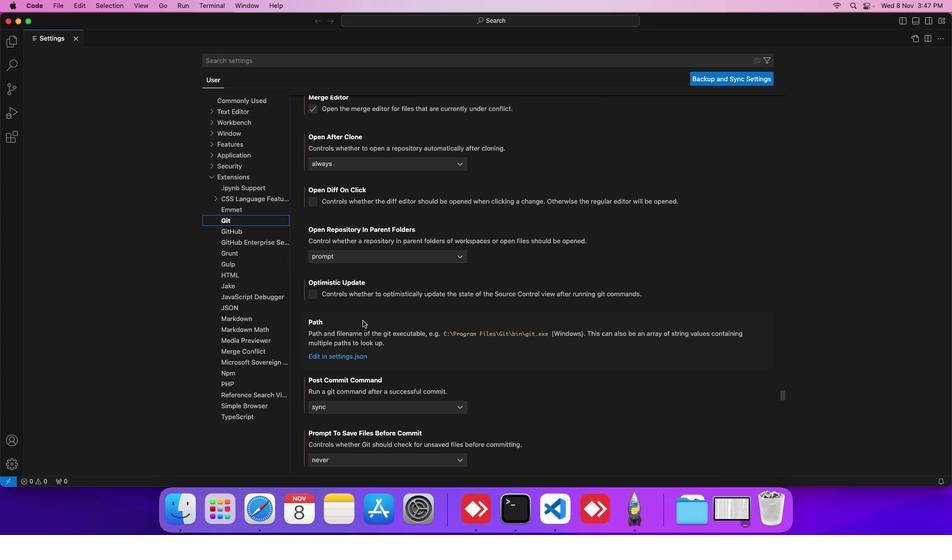
Action: Mouse scrolled (362, 321) with delta (0, 0)
Screenshot: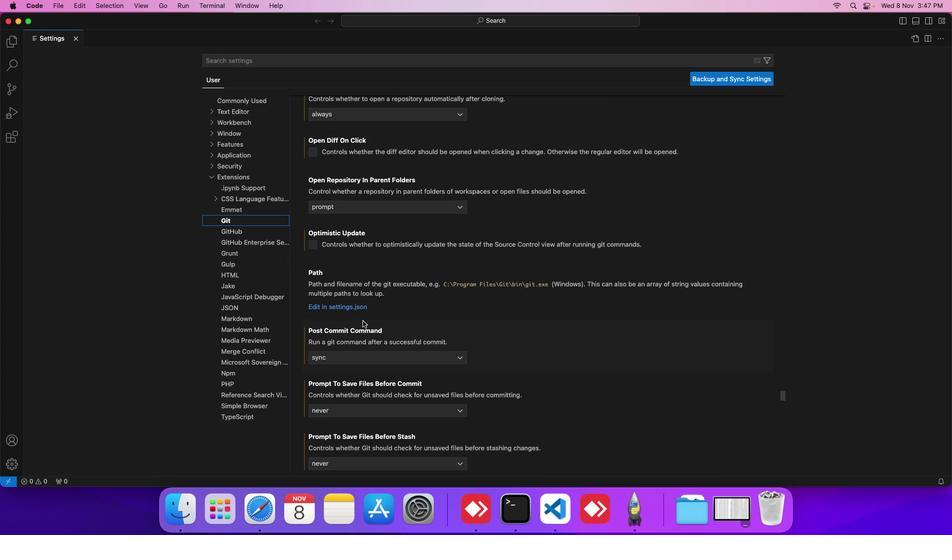
Action: Mouse scrolled (362, 321) with delta (0, 0)
Screenshot: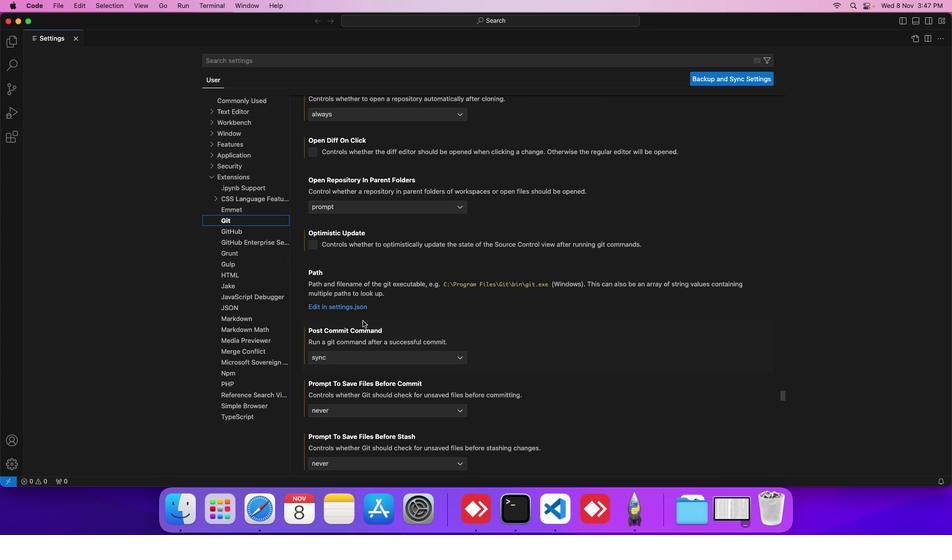 
Action: Mouse scrolled (362, 321) with delta (0, 0)
Screenshot: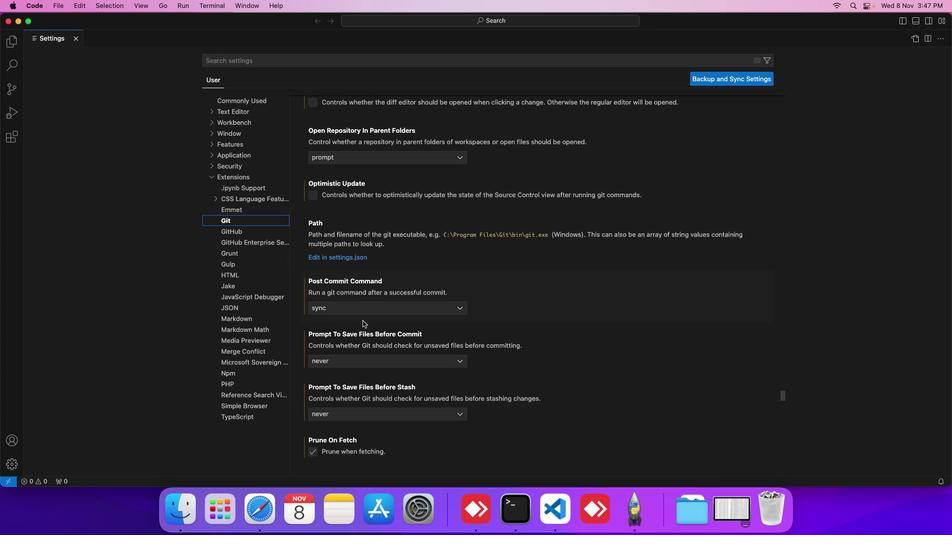
Action: Mouse scrolled (362, 321) with delta (0, 0)
Screenshot: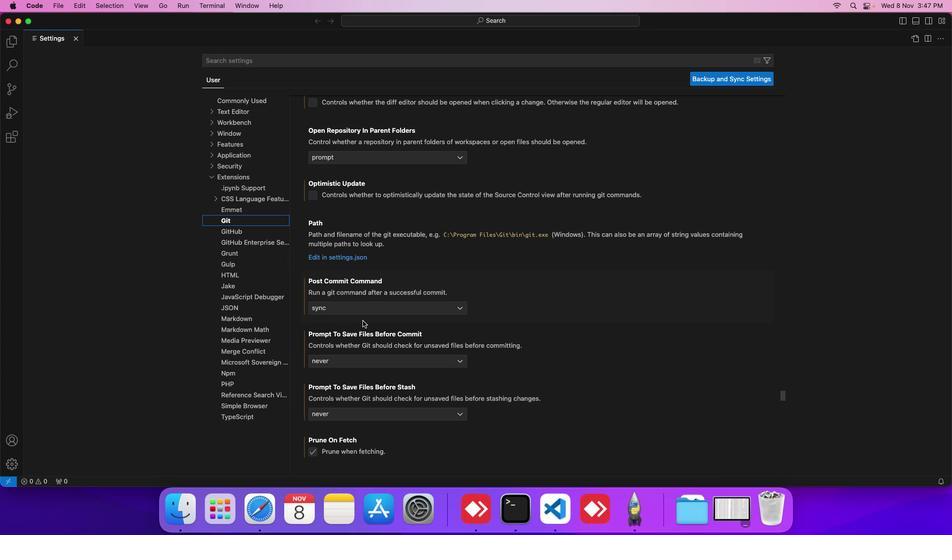 
Action: Mouse scrolled (362, 321) with delta (0, 0)
Screenshot: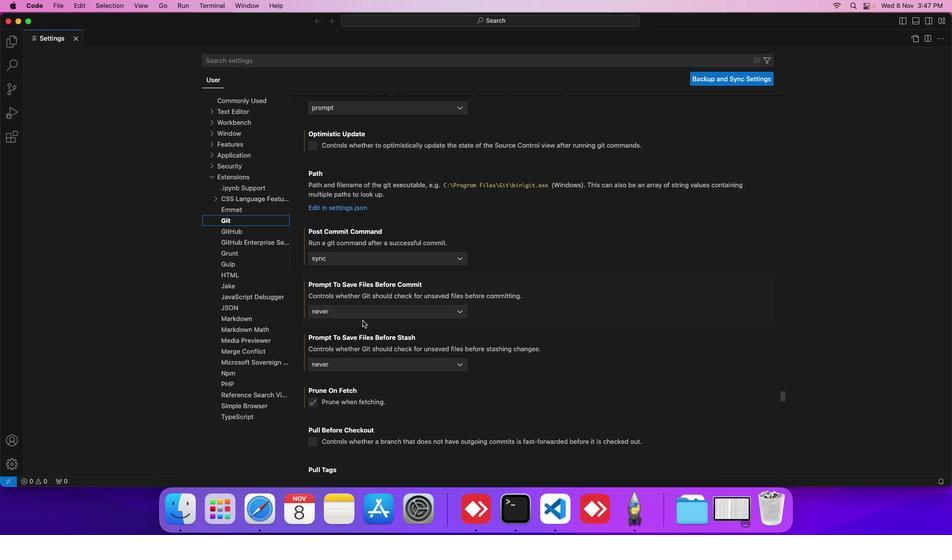 
Action: Mouse scrolled (362, 321) with delta (0, 0)
Screenshot: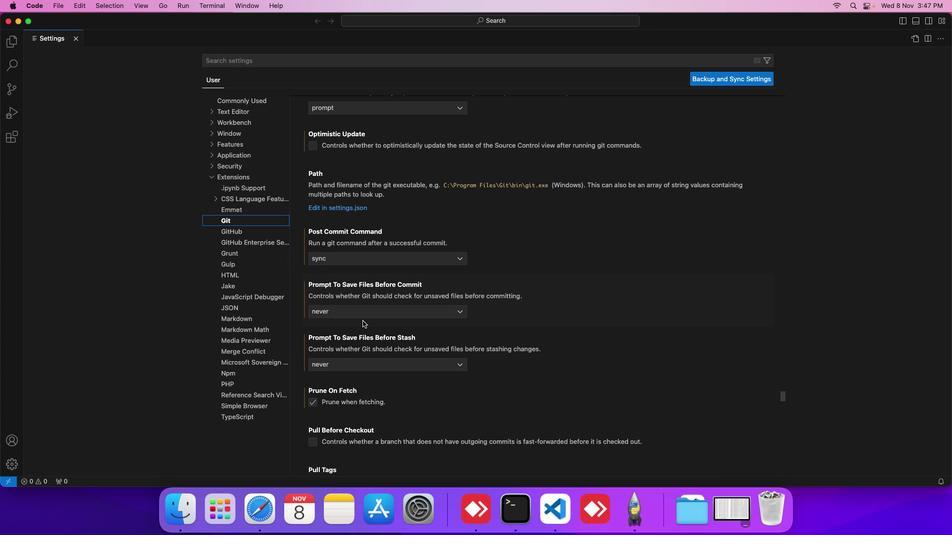 
Action: Mouse scrolled (362, 321) with delta (0, 0)
Screenshot: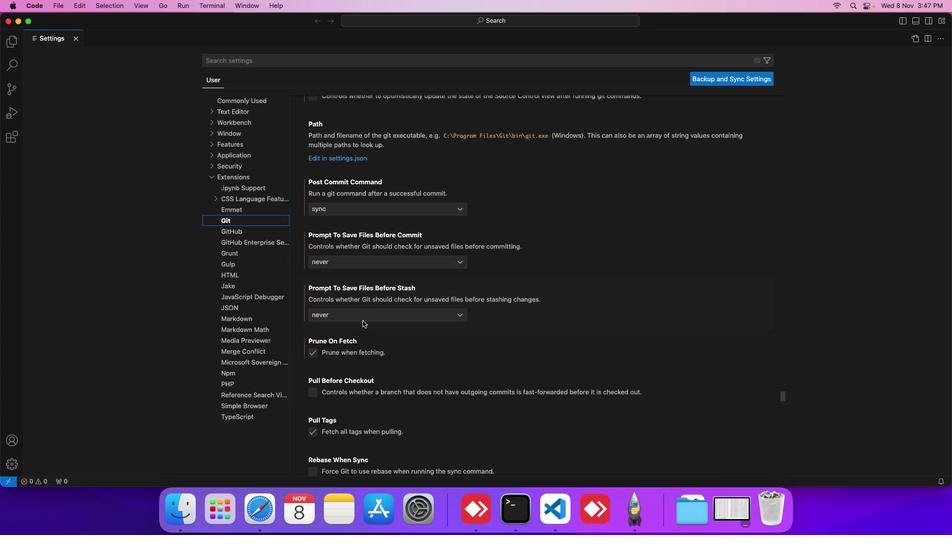 
Action: Mouse scrolled (362, 321) with delta (0, 0)
Screenshot: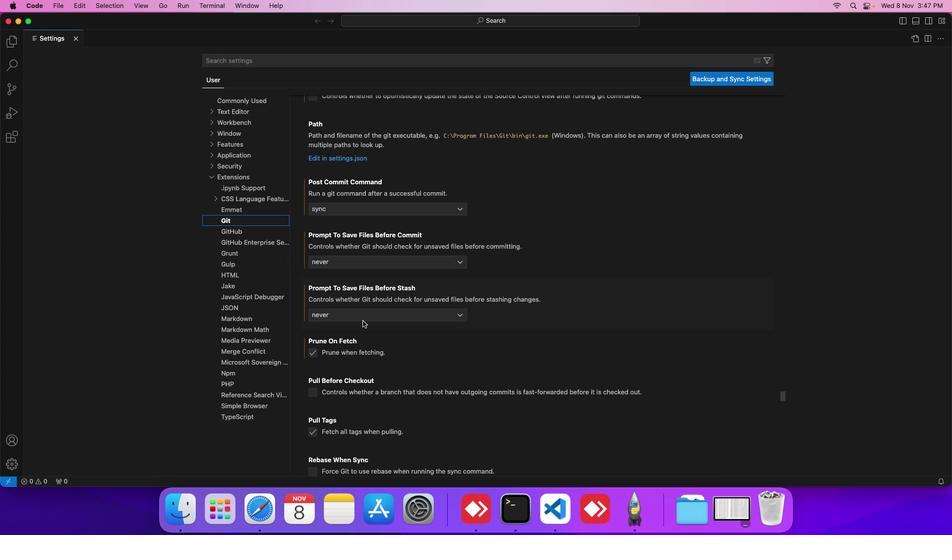 
Action: Mouse scrolled (362, 321) with delta (0, 0)
Screenshot: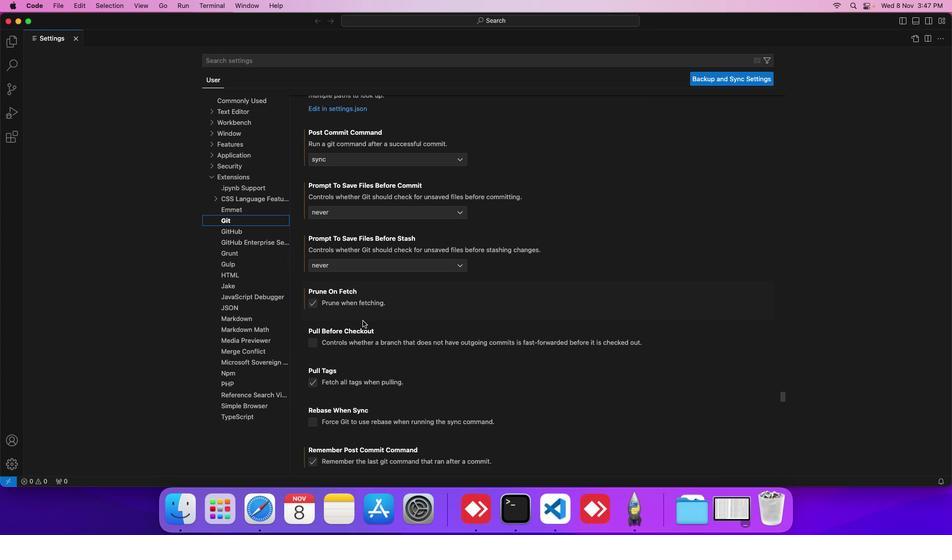 
Action: Mouse scrolled (362, 321) with delta (0, 0)
Screenshot: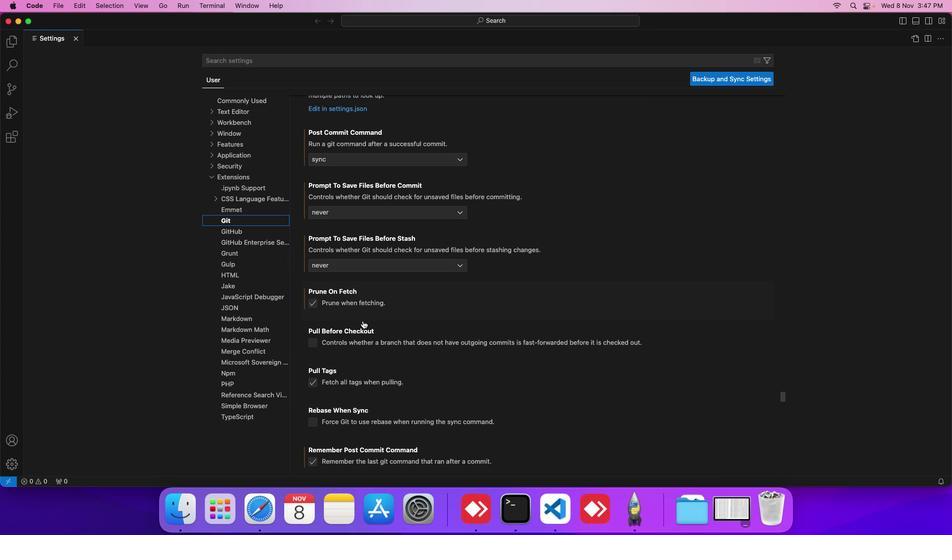 
Action: Mouse scrolled (362, 321) with delta (0, 0)
Screenshot: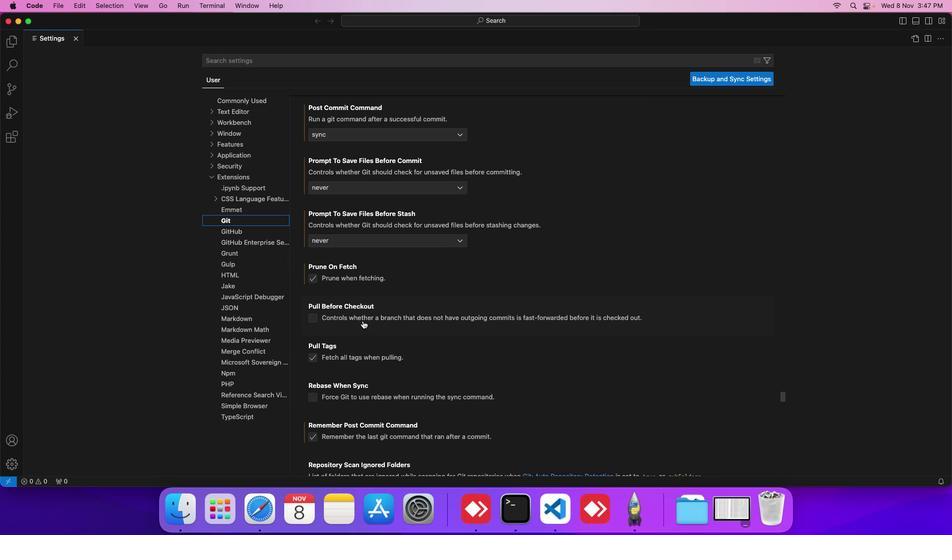 
Action: Mouse scrolled (362, 321) with delta (0, 0)
Screenshot: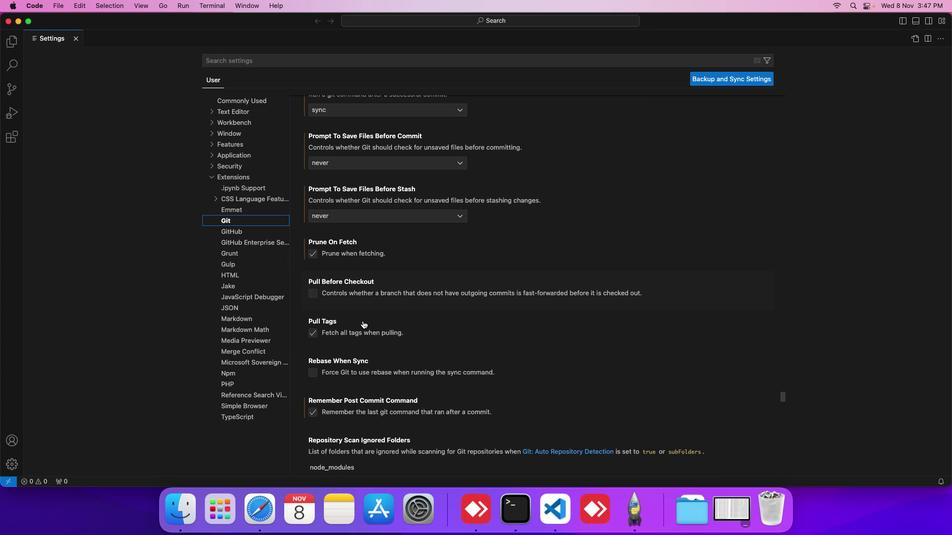 
Action: Mouse scrolled (362, 321) with delta (0, 0)
Screenshot: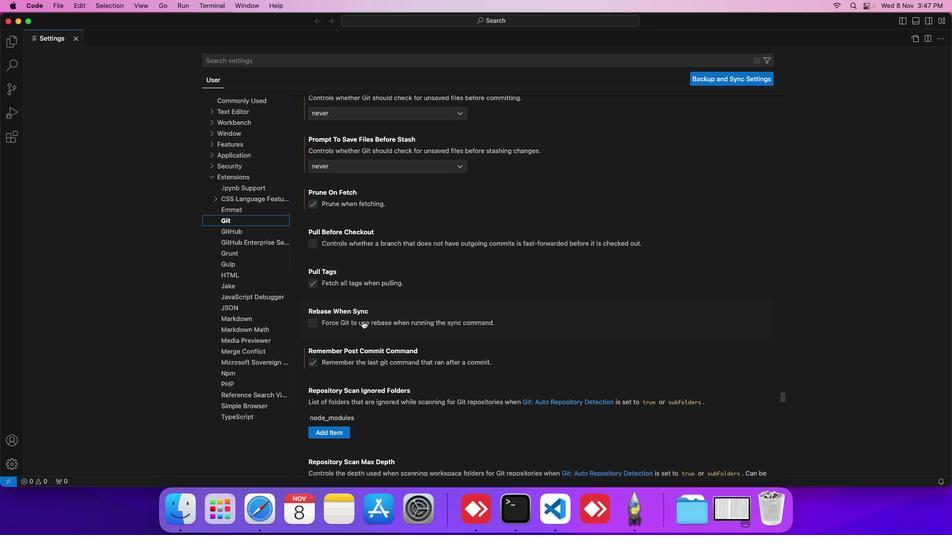 
Action: Mouse scrolled (362, 321) with delta (0, 0)
Screenshot: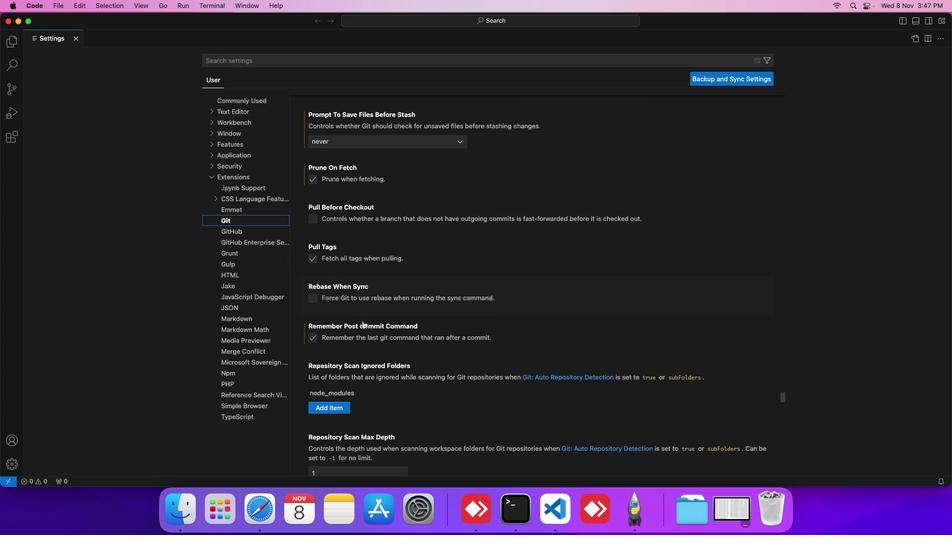 
Action: Mouse scrolled (362, 321) with delta (0, 0)
Screenshot: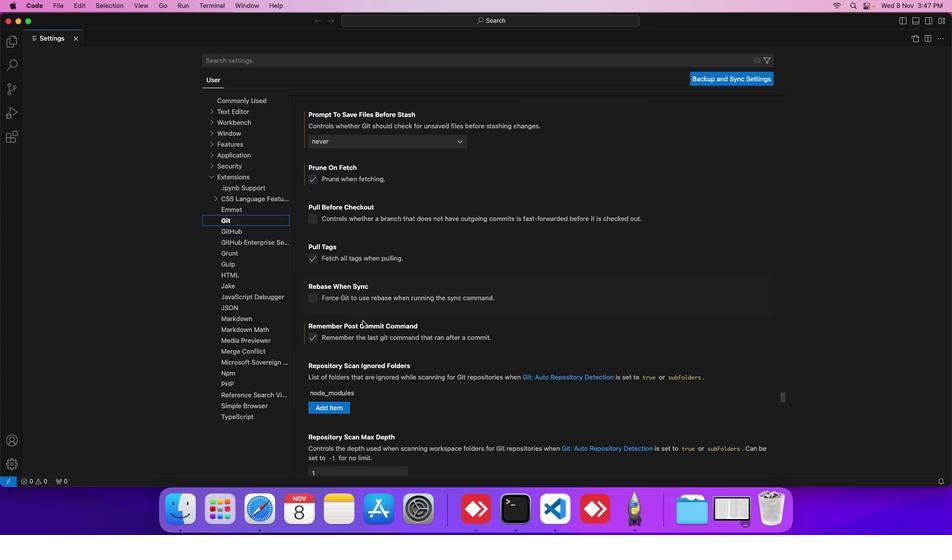 
Action: Mouse scrolled (362, 321) with delta (0, 0)
Screenshot: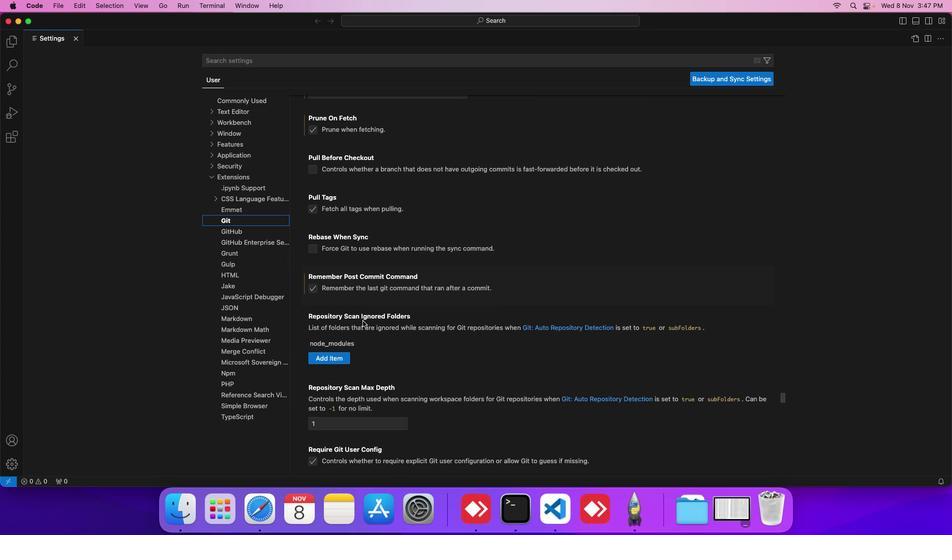 
Action: Mouse scrolled (362, 321) with delta (0, 0)
Screenshot: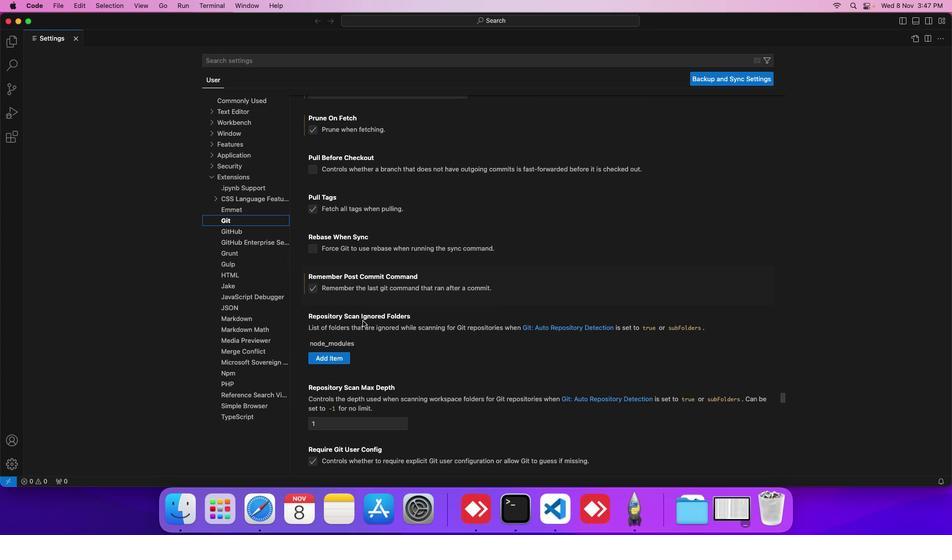 
Action: Mouse scrolled (362, 321) with delta (0, 0)
Screenshot: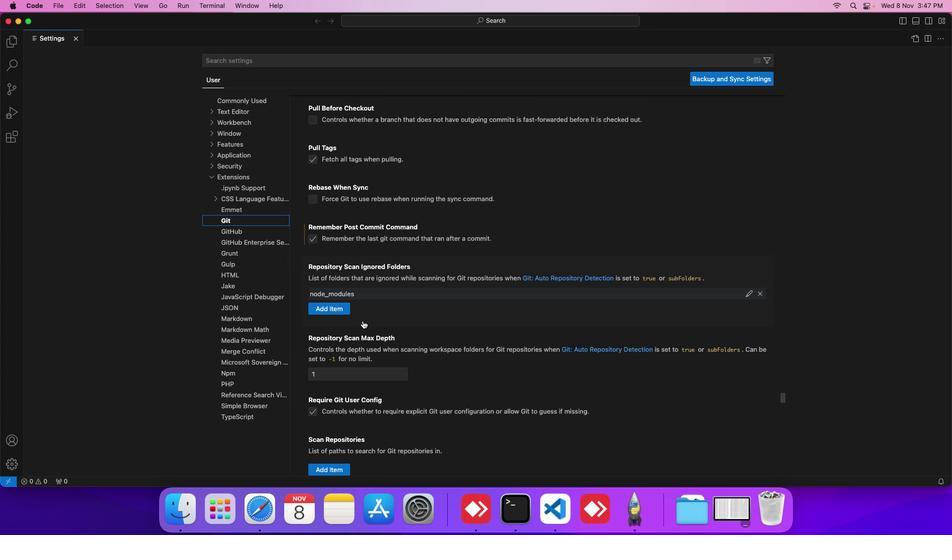
Action: Mouse scrolled (362, 321) with delta (0, 0)
Screenshot: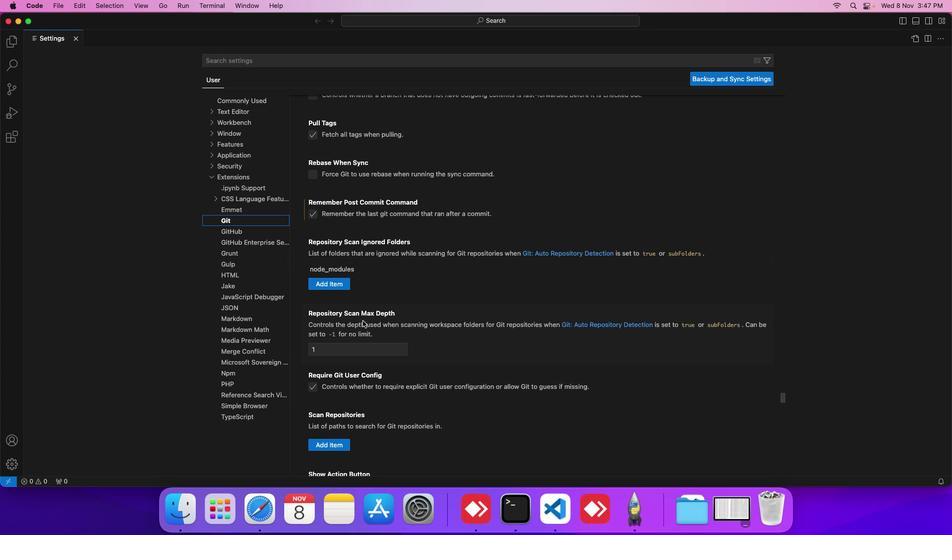 
Action: Mouse scrolled (362, 321) with delta (0, 0)
Screenshot: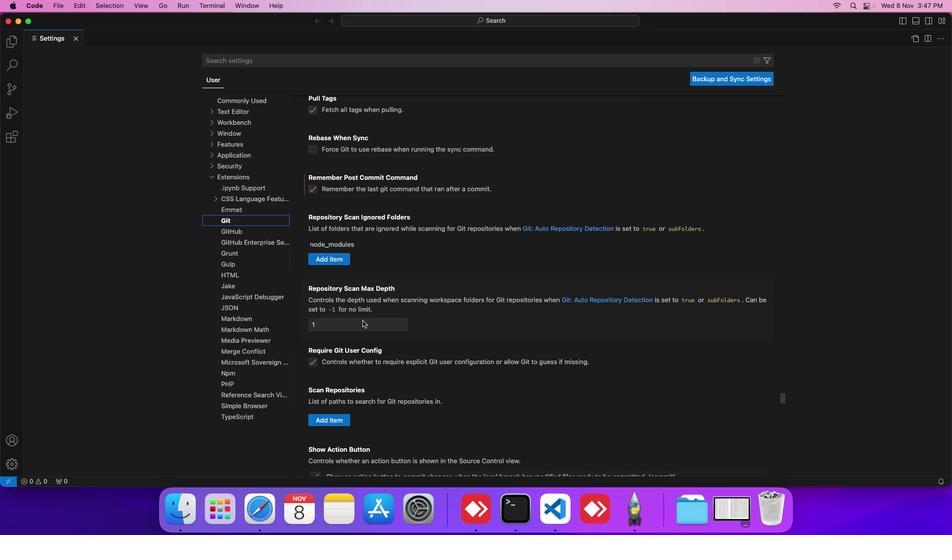 
Action: Mouse scrolled (362, 321) with delta (0, 0)
Screenshot: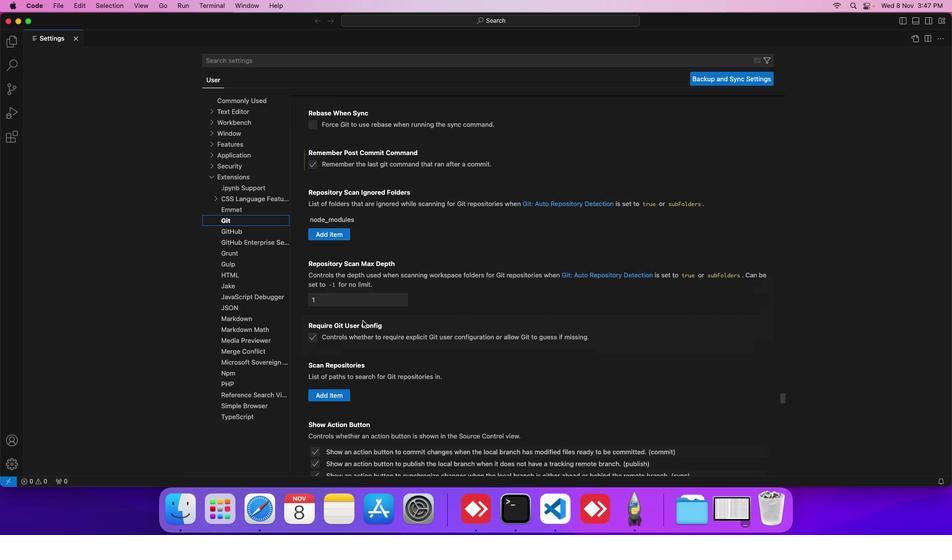 
Action: Mouse scrolled (362, 321) with delta (0, 0)
Screenshot: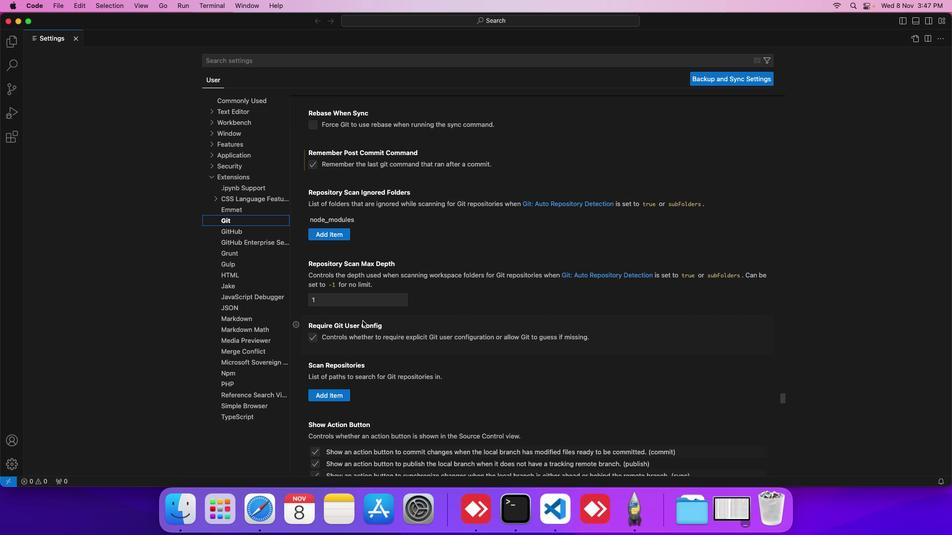 
Action: Mouse scrolled (362, 321) with delta (0, 0)
Screenshot: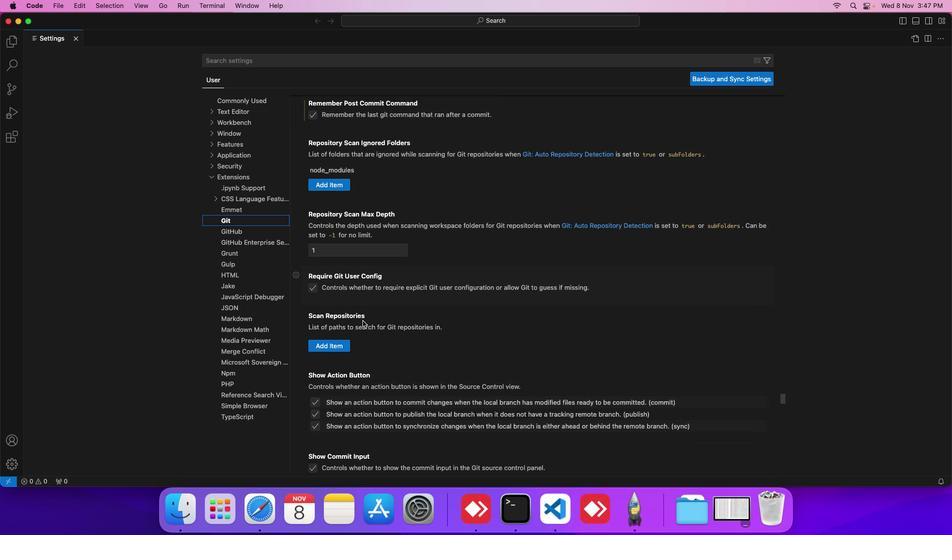 
Action: Mouse scrolled (362, 321) with delta (0, 0)
Screenshot: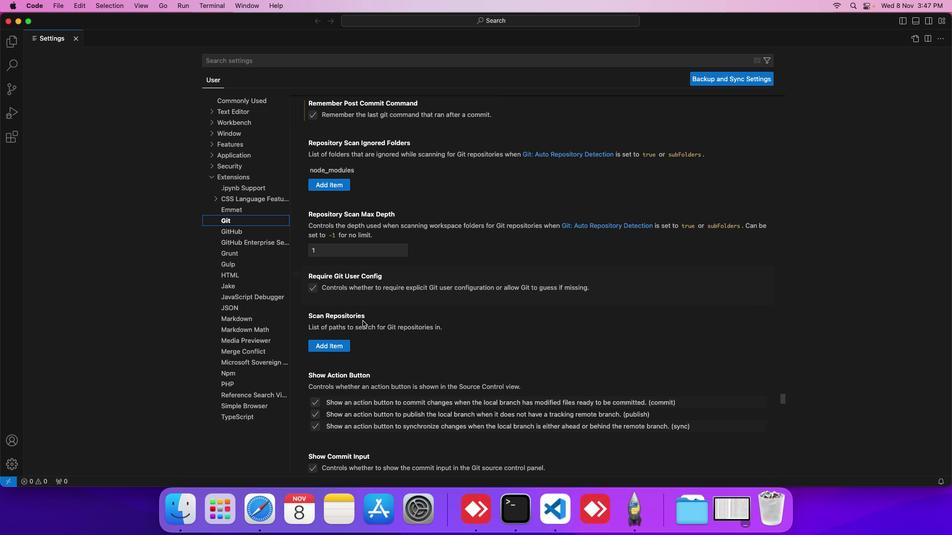 
Action: Mouse scrolled (362, 321) with delta (0, 0)
Screenshot: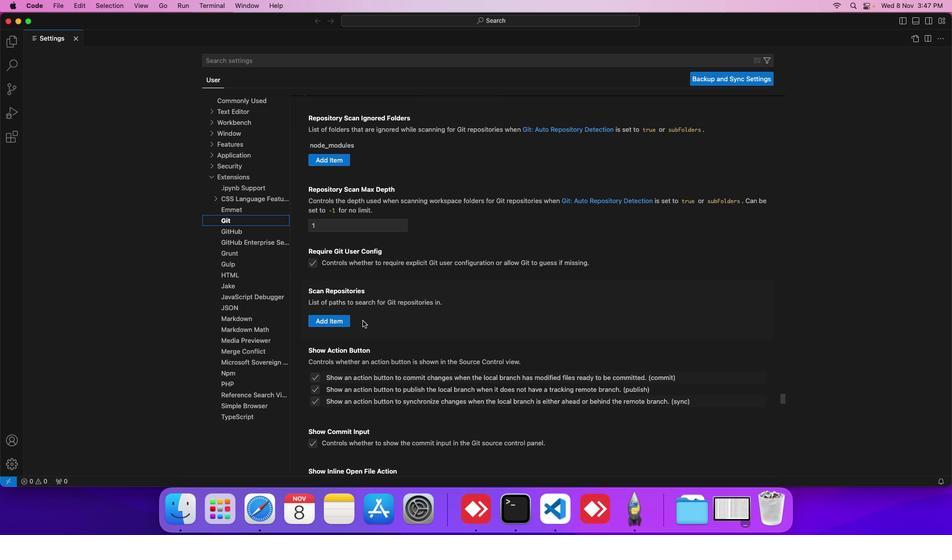
Action: Mouse scrolled (362, 321) with delta (0, 0)
Screenshot: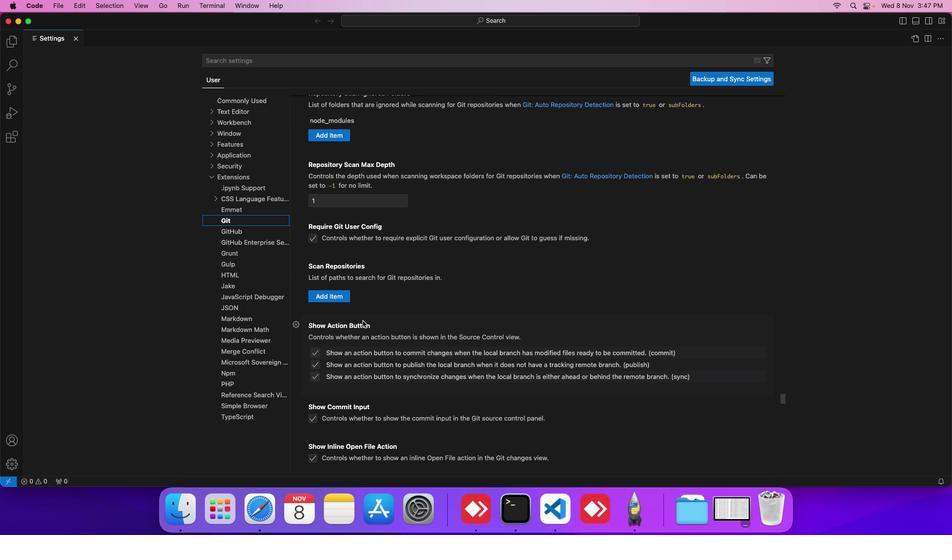 
Action: Mouse scrolled (362, 321) with delta (0, 0)
Screenshot: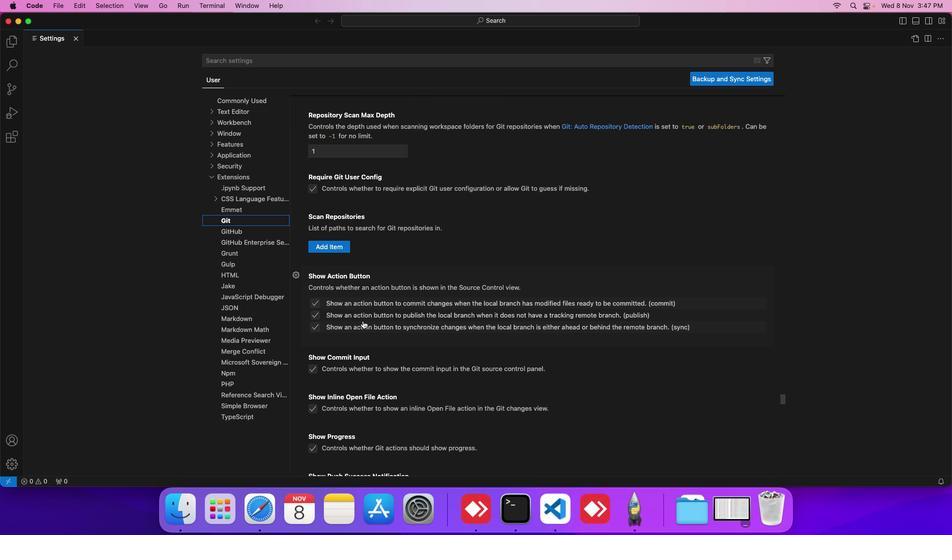 
Action: Mouse scrolled (362, 321) with delta (0, 0)
Screenshot: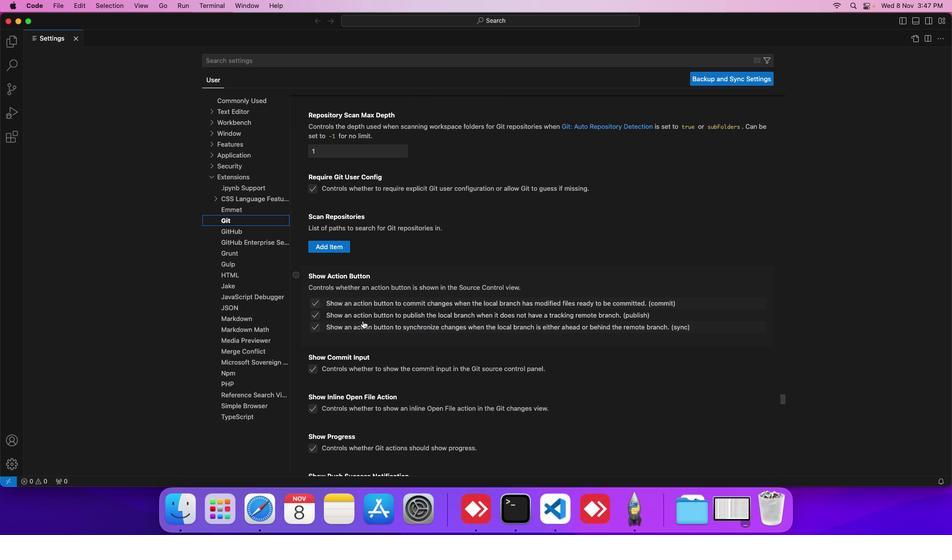 
Action: Mouse scrolled (362, 321) with delta (0, 0)
Screenshot: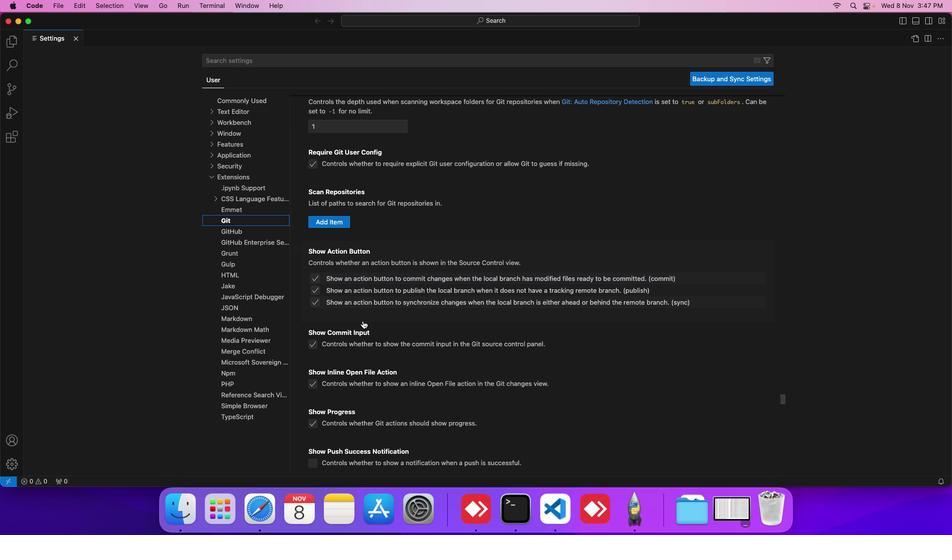 
Action: Mouse scrolled (362, 321) with delta (0, 0)
Screenshot: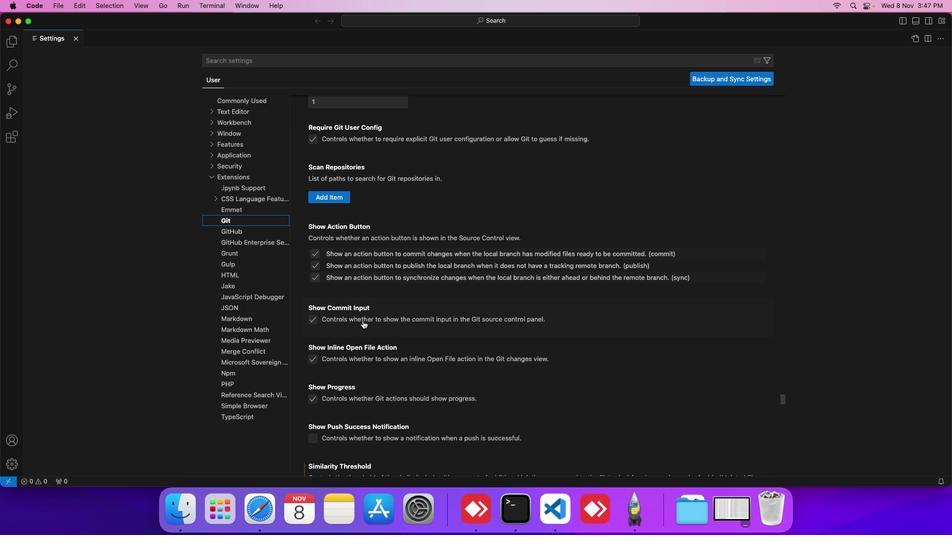 
Action: Mouse scrolled (362, 321) with delta (0, 0)
Screenshot: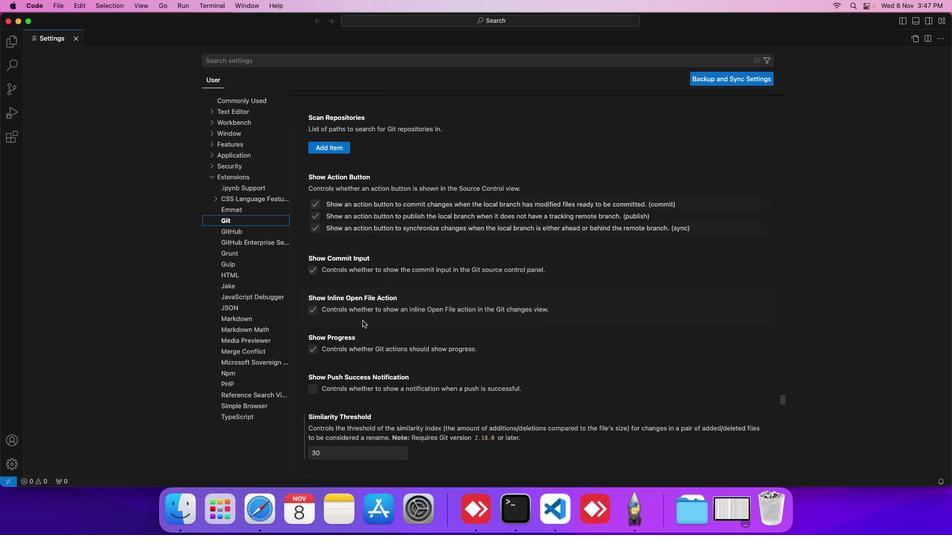 
Action: Mouse scrolled (362, 321) with delta (0, 0)
Screenshot: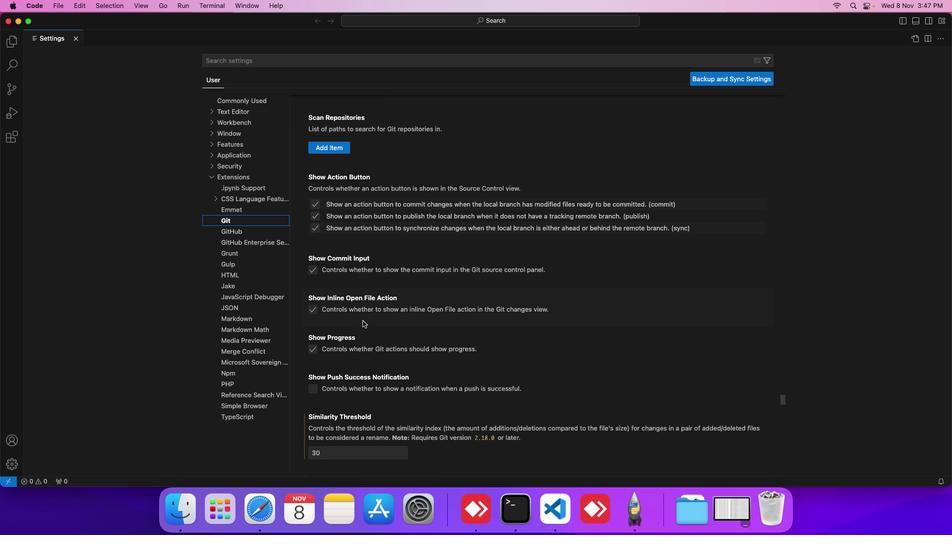 
Action: Mouse scrolled (362, 321) with delta (0, 0)
Screenshot: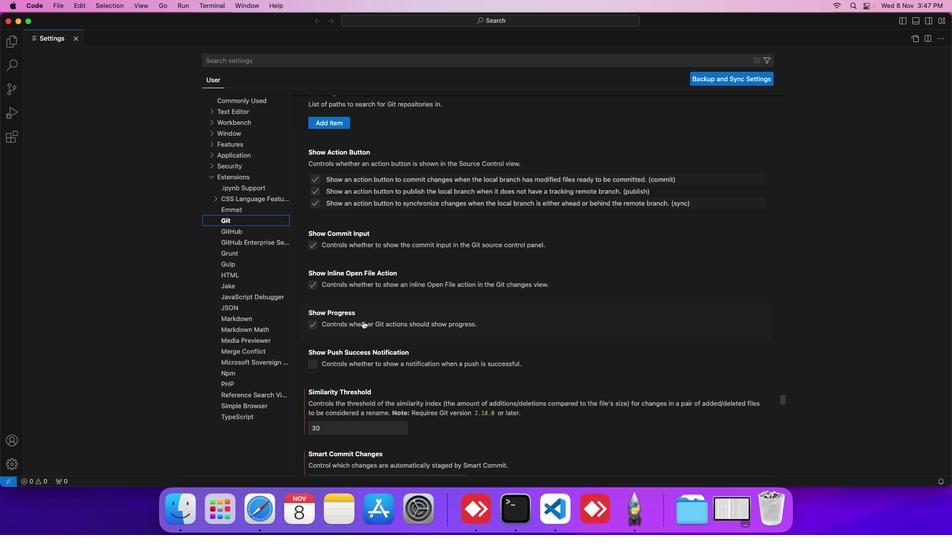 
Action: Mouse scrolled (362, 321) with delta (0, 0)
Screenshot: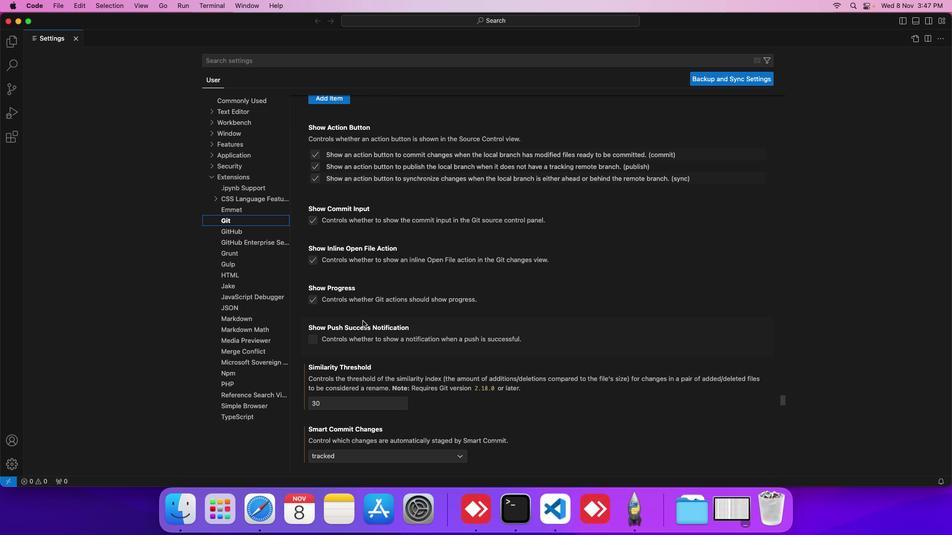
Action: Mouse scrolled (362, 321) with delta (0, 0)
Screenshot: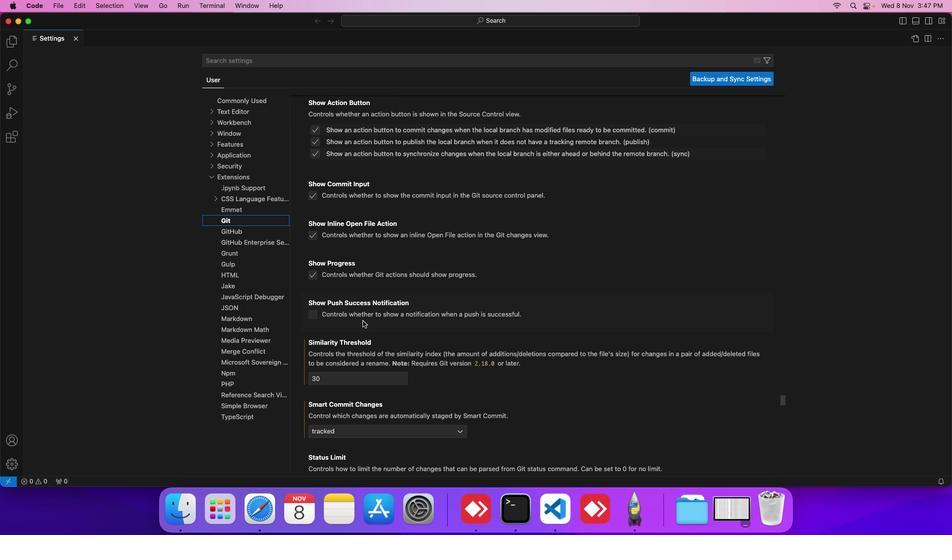 
Action: Mouse scrolled (362, 321) with delta (0, 0)
Screenshot: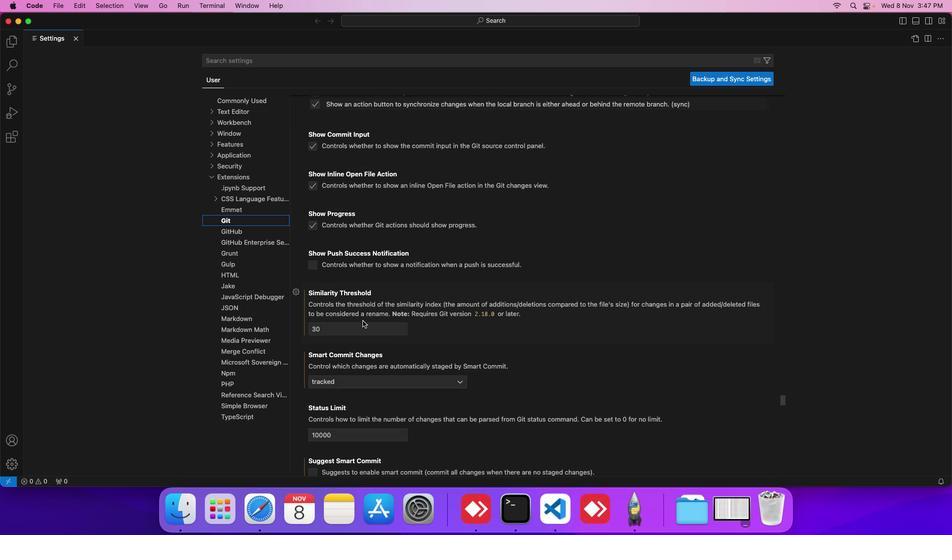 
Action: Mouse scrolled (362, 321) with delta (0, 0)
Screenshot: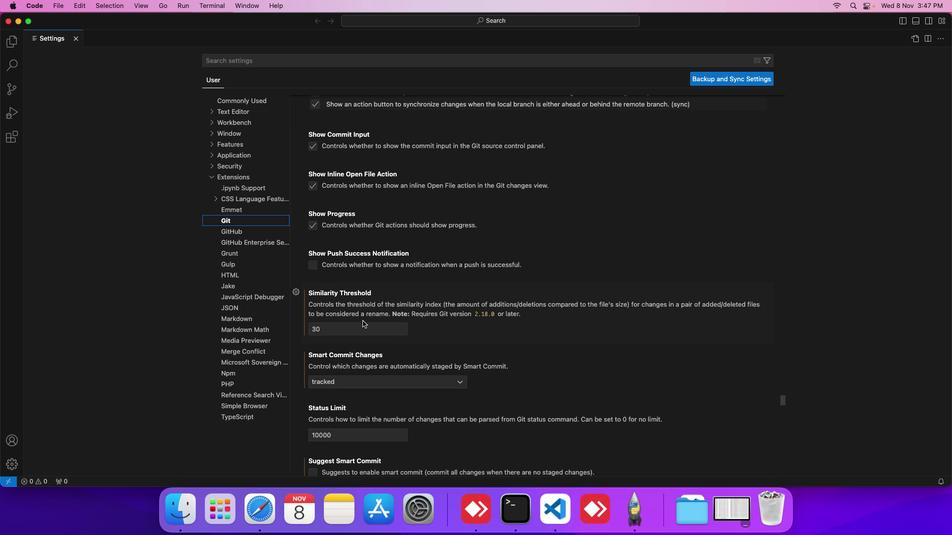 
Action: Mouse scrolled (362, 321) with delta (0, 0)
Screenshot: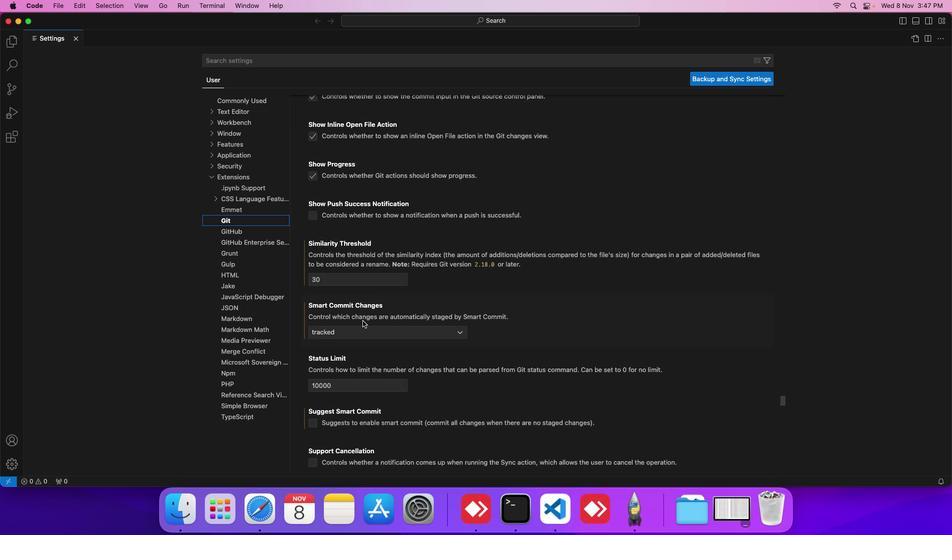 
Action: Mouse scrolled (362, 321) with delta (0, 0)
Screenshot: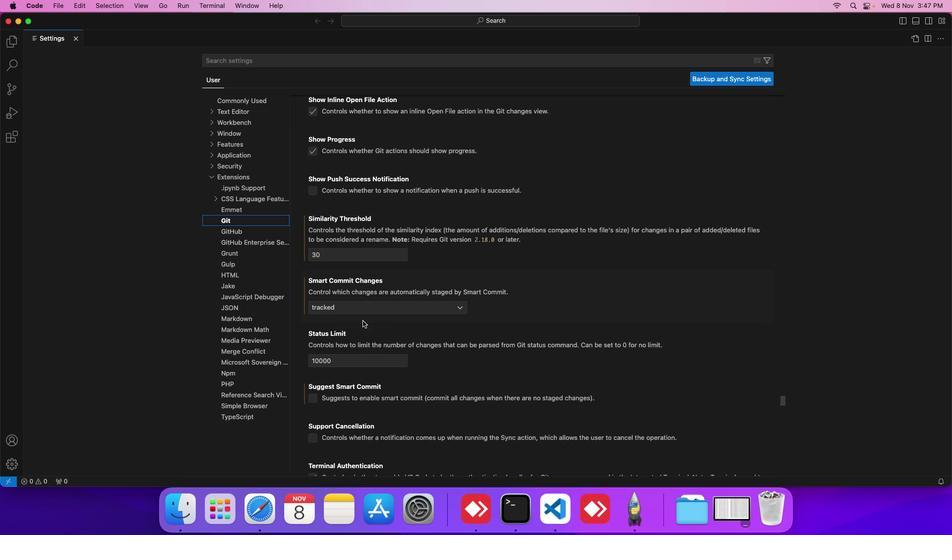 
Action: Mouse scrolled (362, 321) with delta (0, 0)
Screenshot: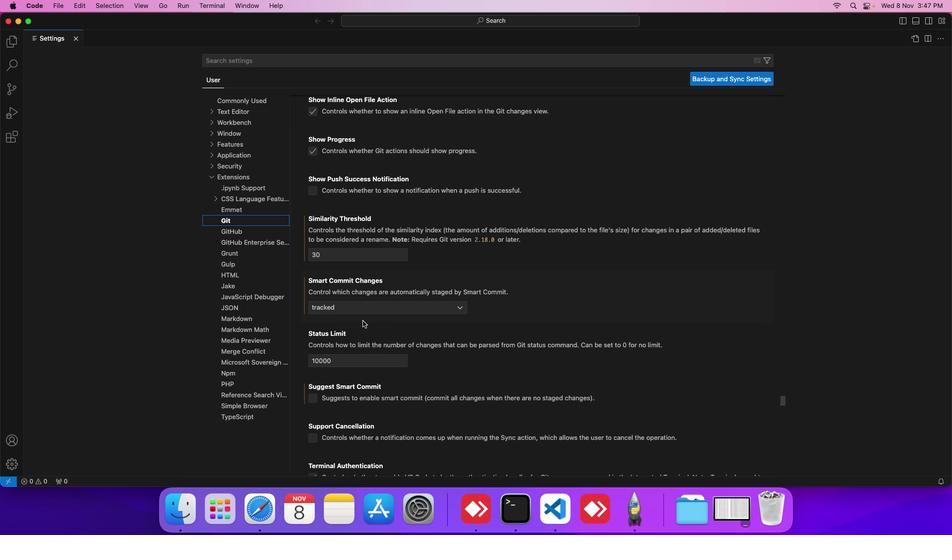 
Action: Mouse scrolled (362, 321) with delta (0, 0)
Screenshot: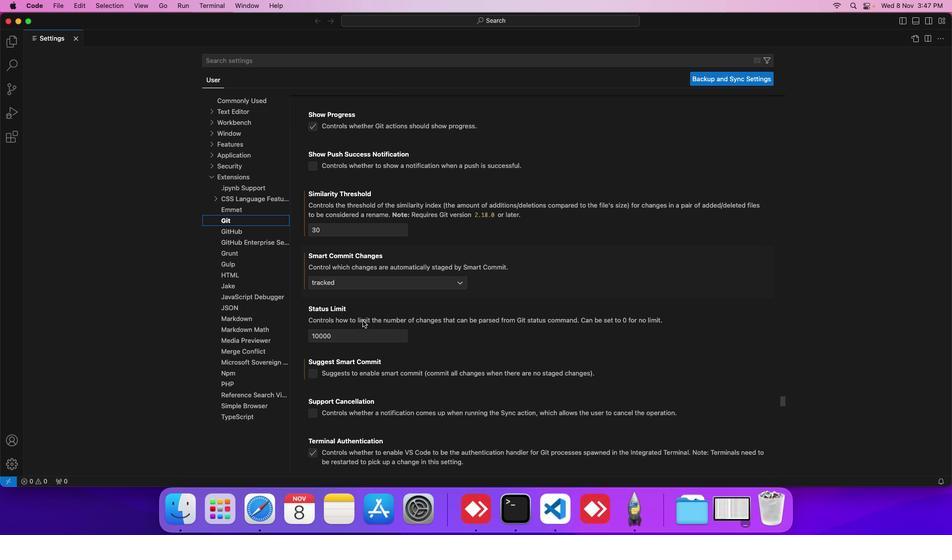 
Action: Mouse scrolled (362, 321) with delta (0, 0)
Screenshot: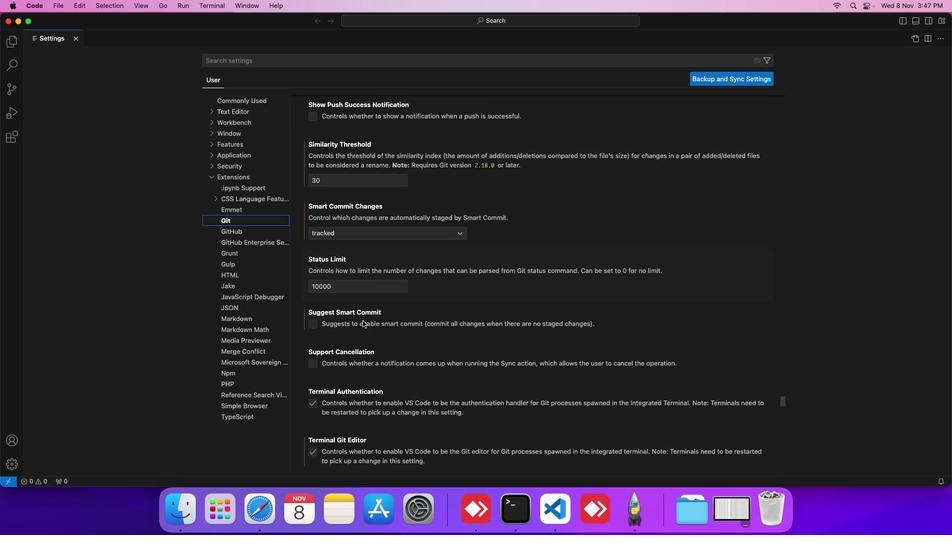 
Action: Mouse scrolled (362, 321) with delta (0, 0)
Screenshot: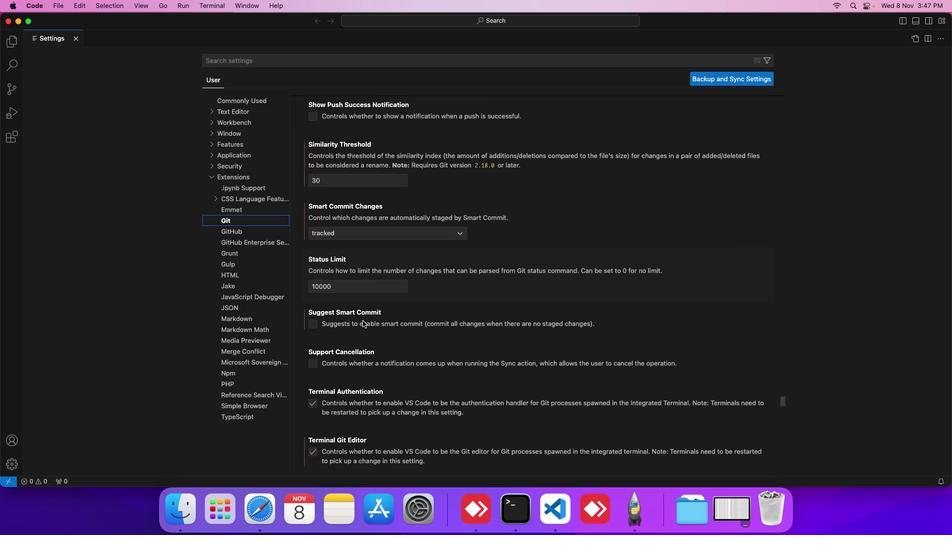 
Action: Mouse scrolled (362, 321) with delta (0, 0)
Screenshot: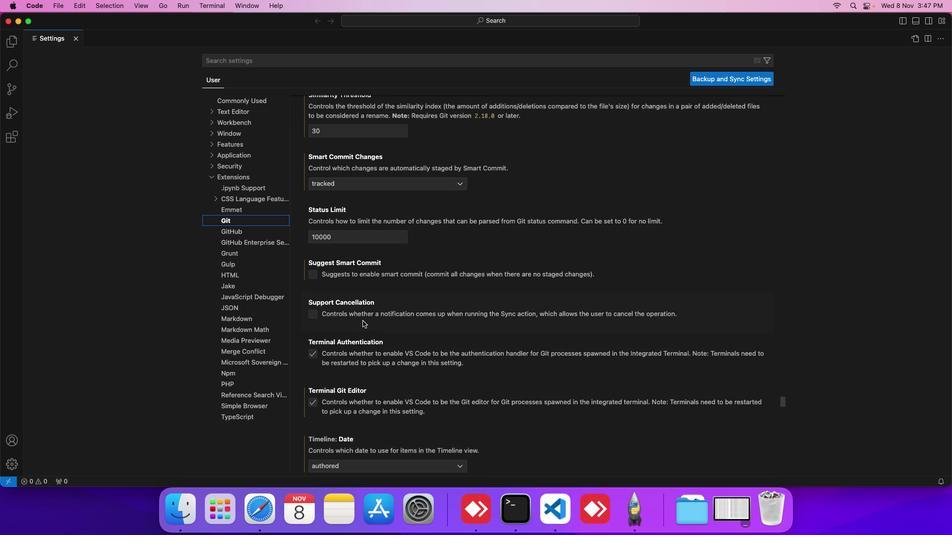 
Action: Mouse scrolled (362, 321) with delta (0, 0)
Screenshot: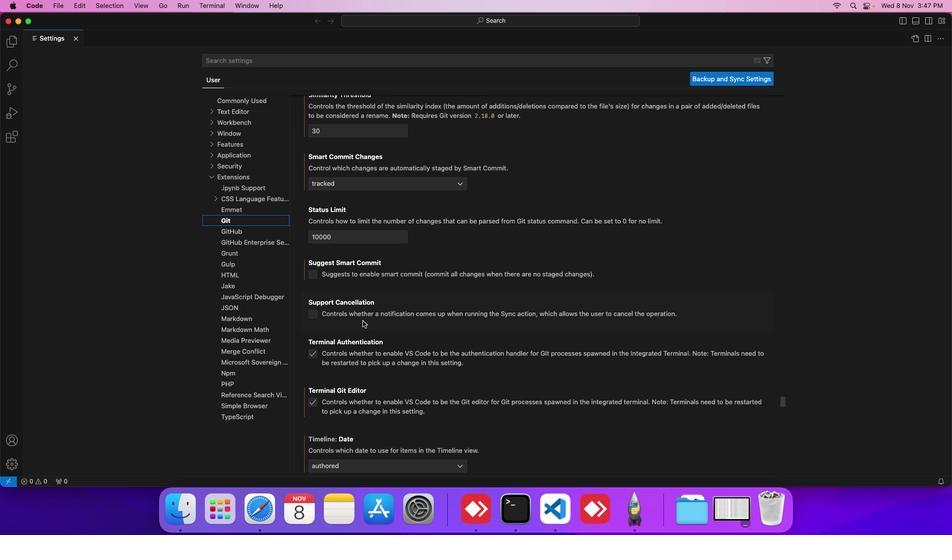 
Action: Mouse scrolled (362, 321) with delta (0, 0)
Screenshot: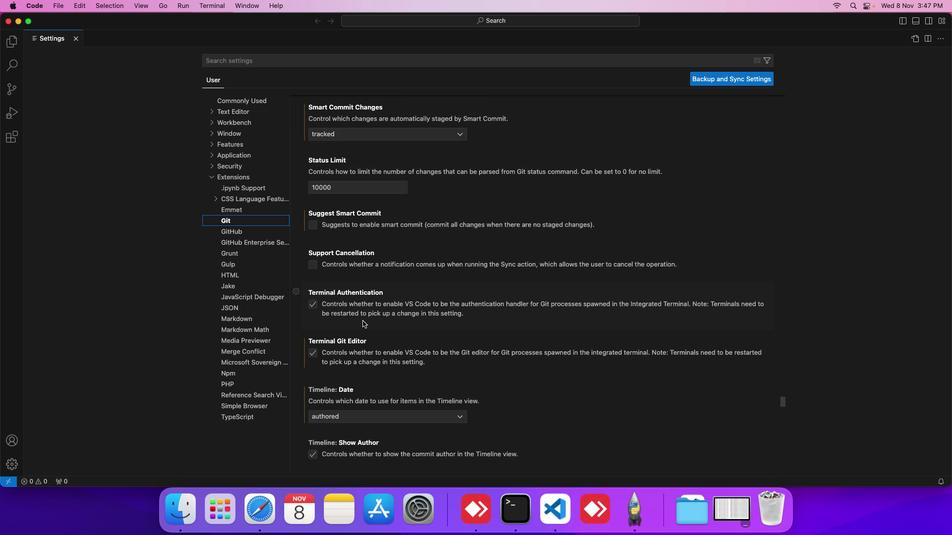 
Action: Mouse scrolled (362, 321) with delta (0, 0)
Screenshot: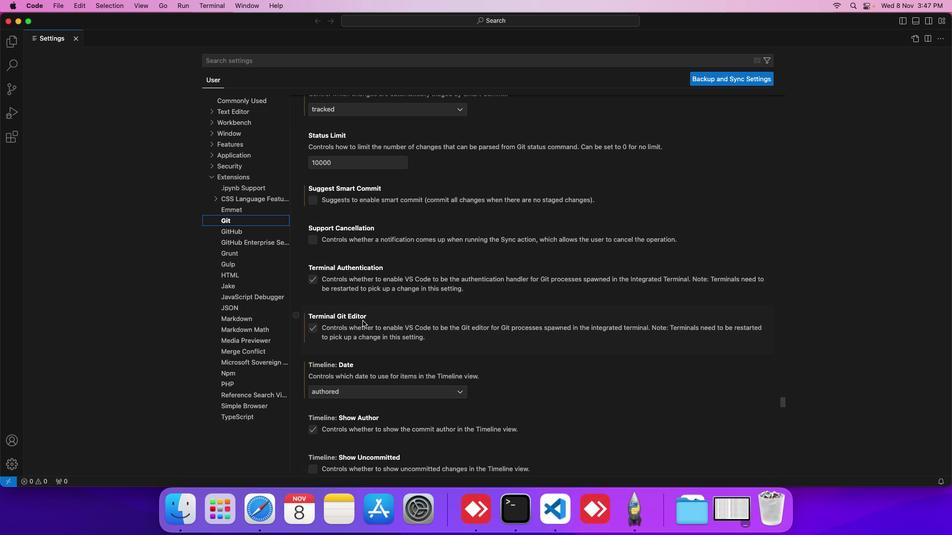 
Action: Mouse scrolled (362, 321) with delta (0, 0)
Screenshot: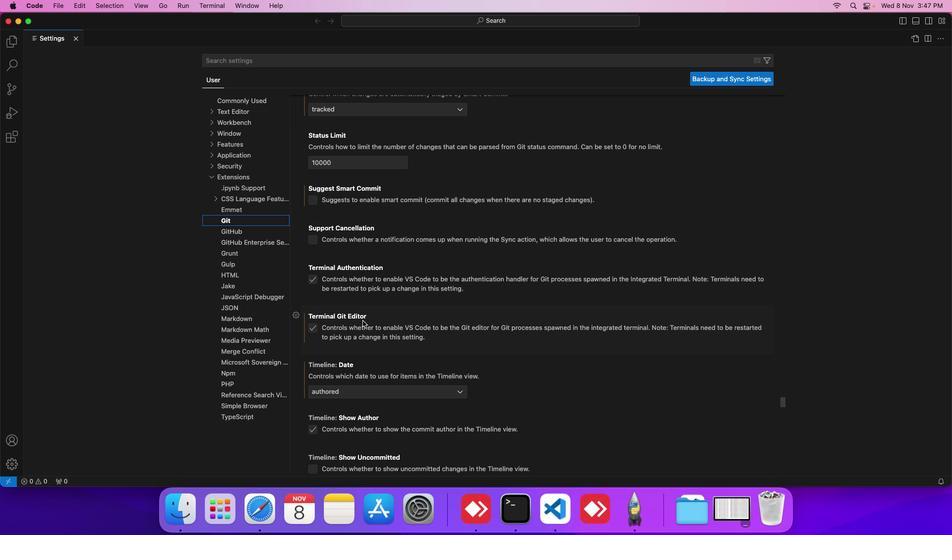 
Action: Mouse scrolled (362, 321) with delta (0, 0)
Screenshot: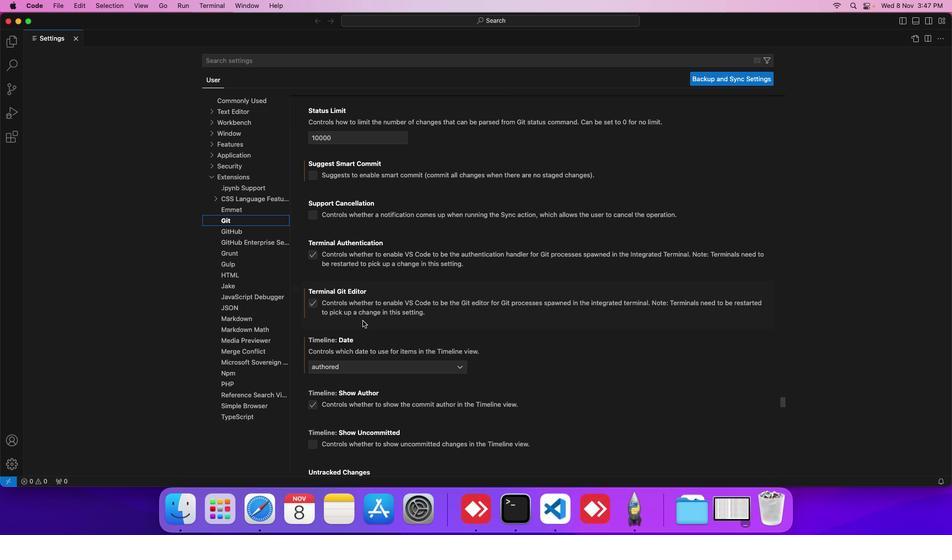 
Action: Mouse scrolled (362, 321) with delta (0, 0)
Screenshot: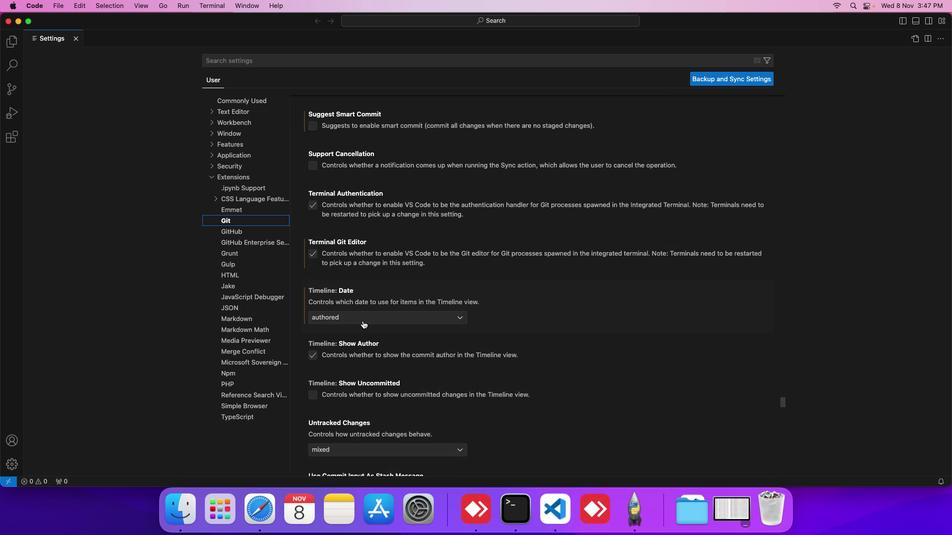 
Action: Mouse scrolled (362, 321) with delta (0, 0)
Screenshot: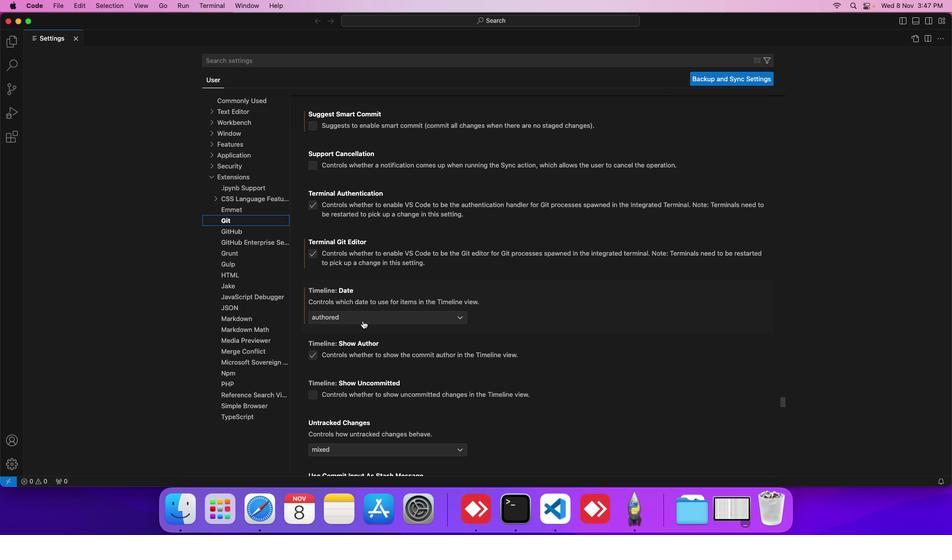 
Action: Mouse scrolled (362, 321) with delta (0, 0)
Screenshot: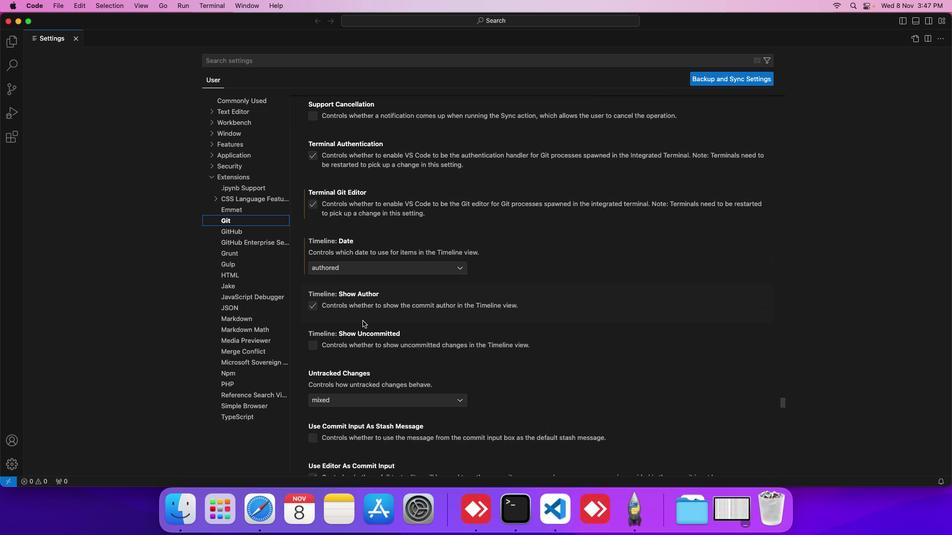 
Action: Mouse scrolled (362, 321) with delta (0, 0)
Screenshot: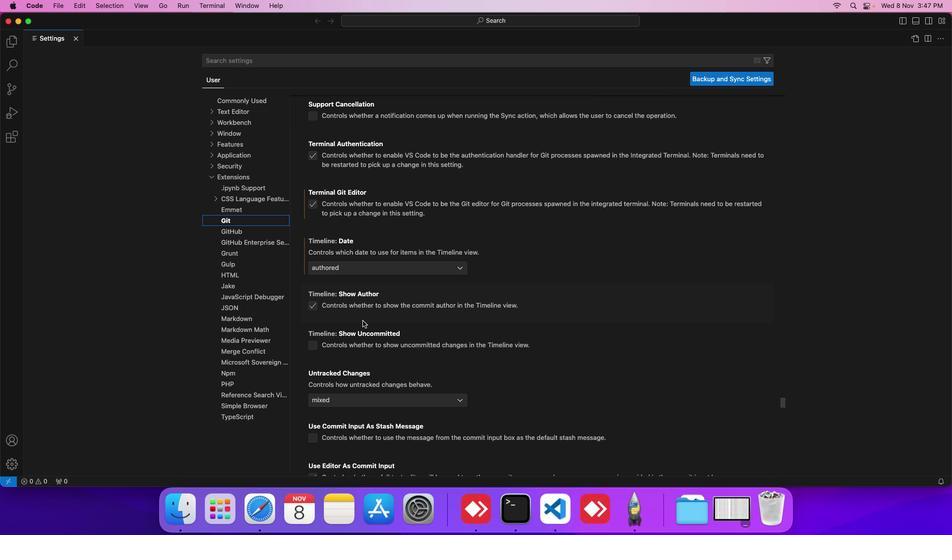
Action: Mouse scrolled (362, 321) with delta (0, 0)
Screenshot: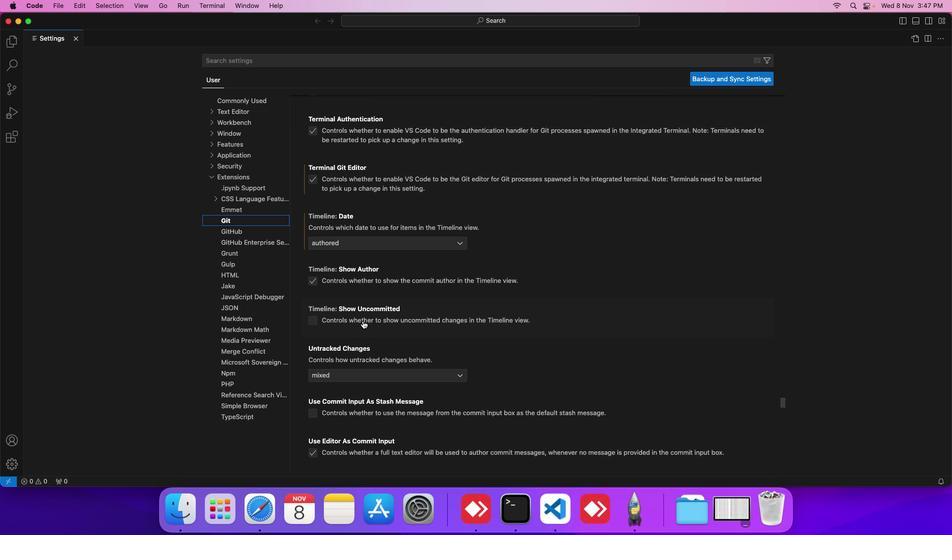 
Action: Mouse moved to (309, 318)
Screenshot: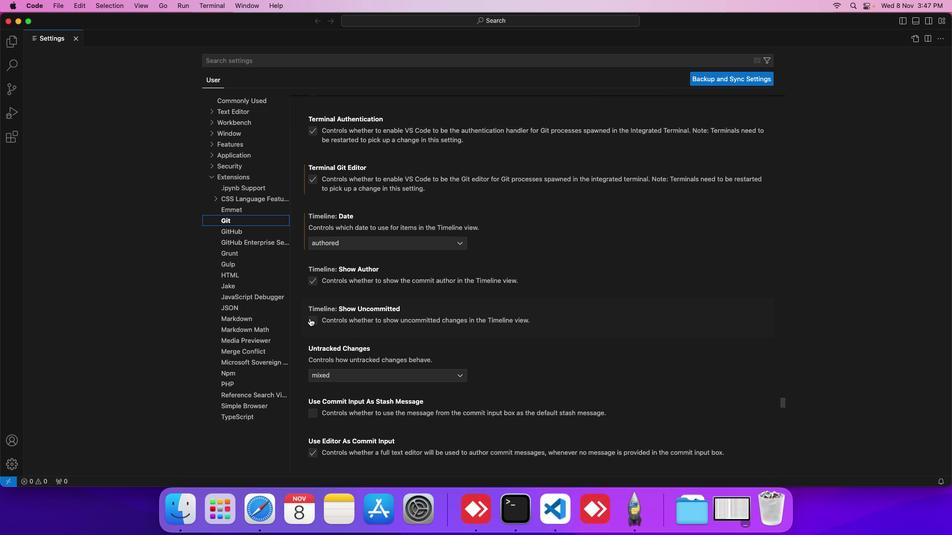 
Action: Mouse pressed left at (309, 318)
Screenshot: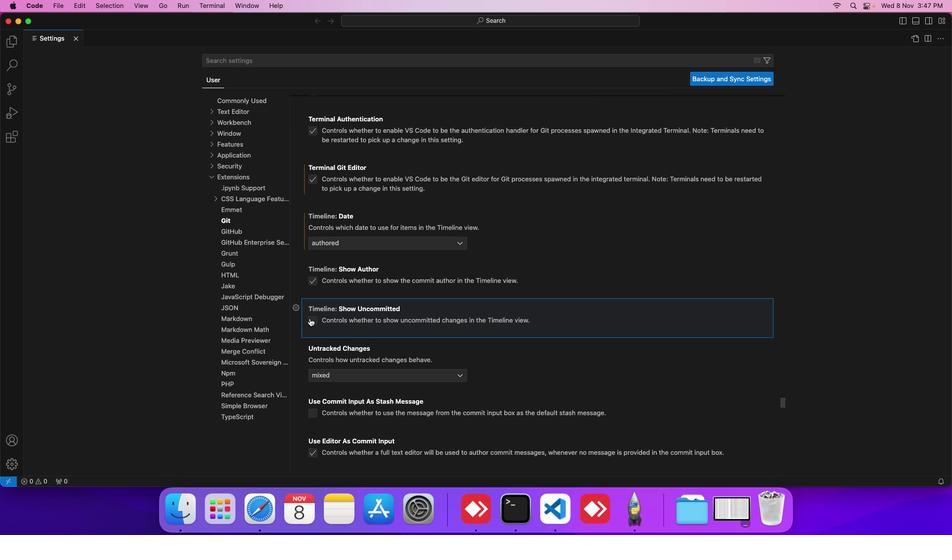 
Action: Mouse moved to (342, 321)
Screenshot: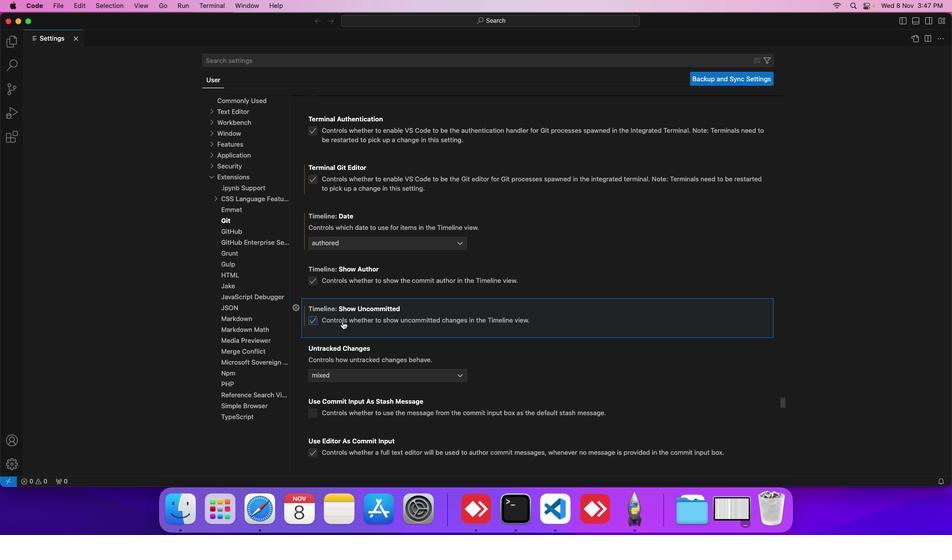 
